 Task: Look for space in Affery, Ivory Coast from 1st August, 2023 to 5th August, 2023 for 3 adults, 1 child in price range Rs.13000 to Rs.20000. Place can be entire place with 2 bedrooms having 3 beds and 2 bathrooms. Property type can be flatguest house, hotel. Booking option can be shelf check-in. Required host language is English.
Action: Mouse moved to (432, 89)
Screenshot: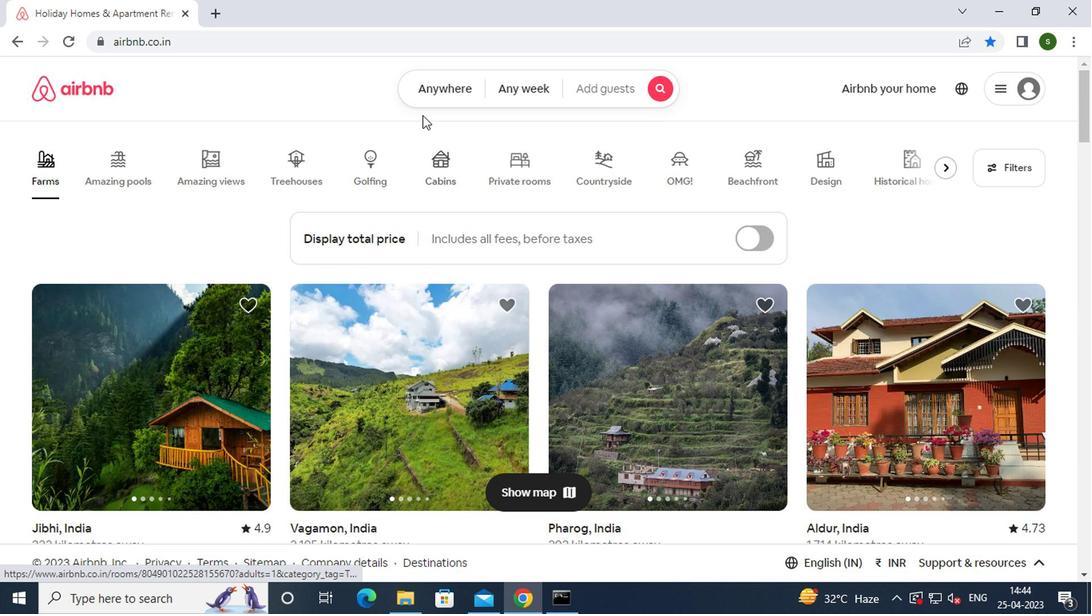 
Action: Mouse pressed left at (432, 89)
Screenshot: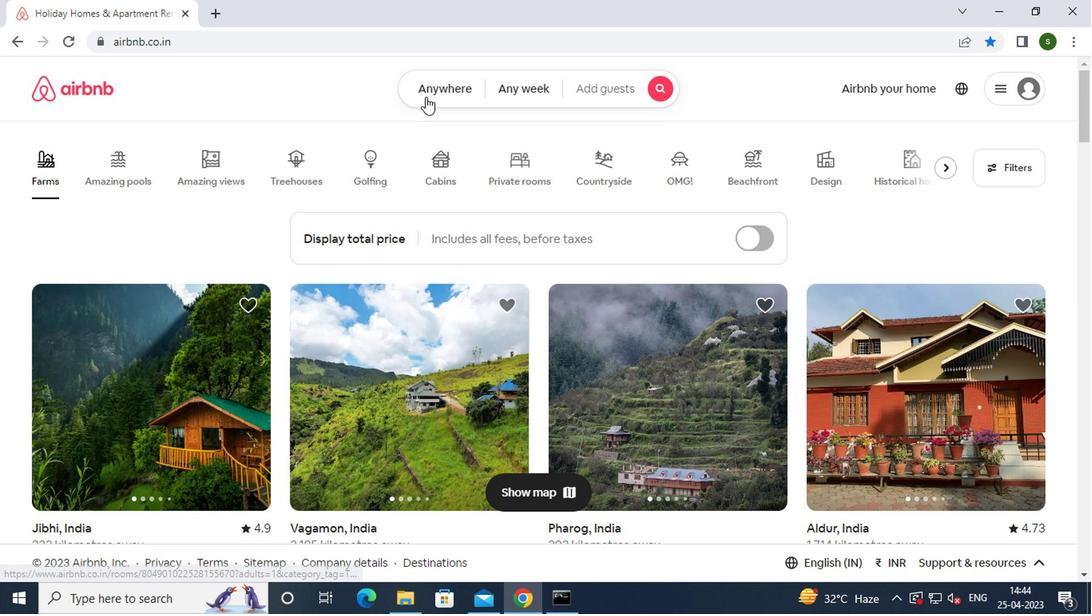 
Action: Mouse moved to (322, 156)
Screenshot: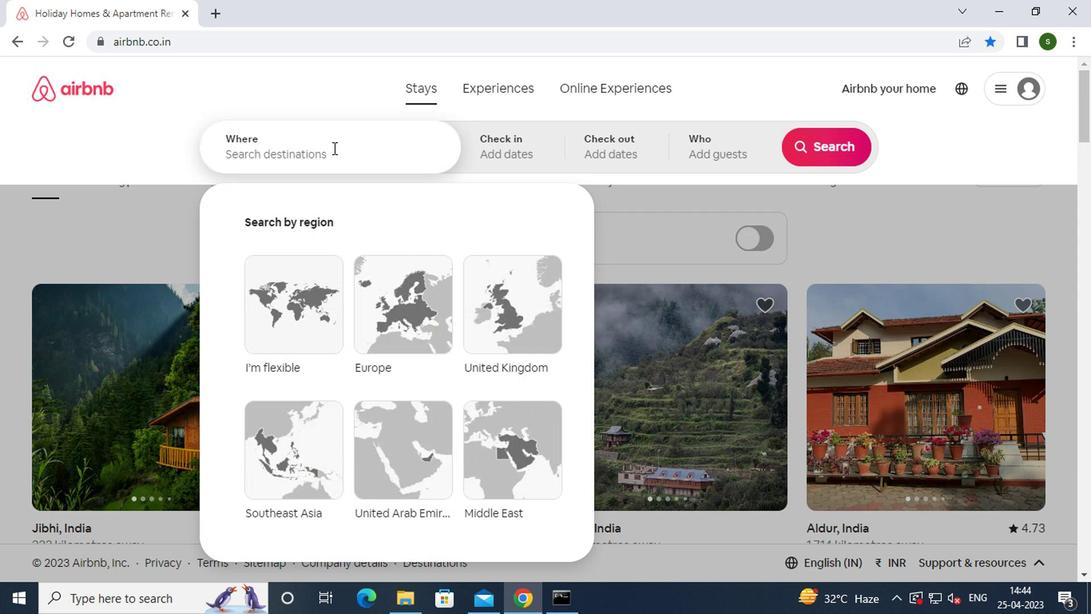 
Action: Mouse pressed left at (322, 156)
Screenshot: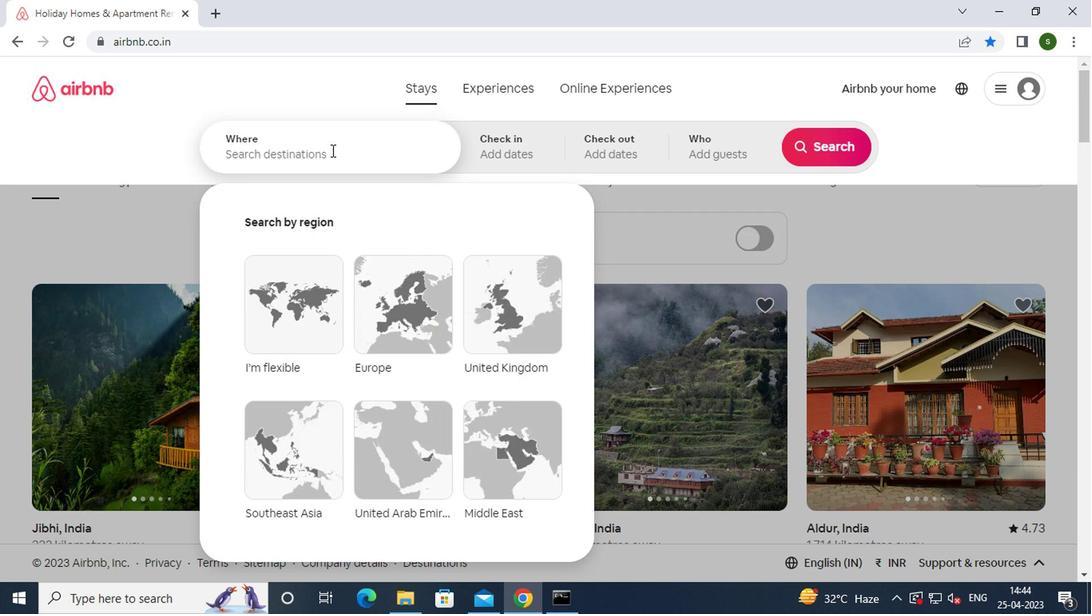
Action: Key pressed a<Key.caps_lock>ffery,<Key.space><Key.caps_lock>i<Key.caps_lock>vory
Screenshot: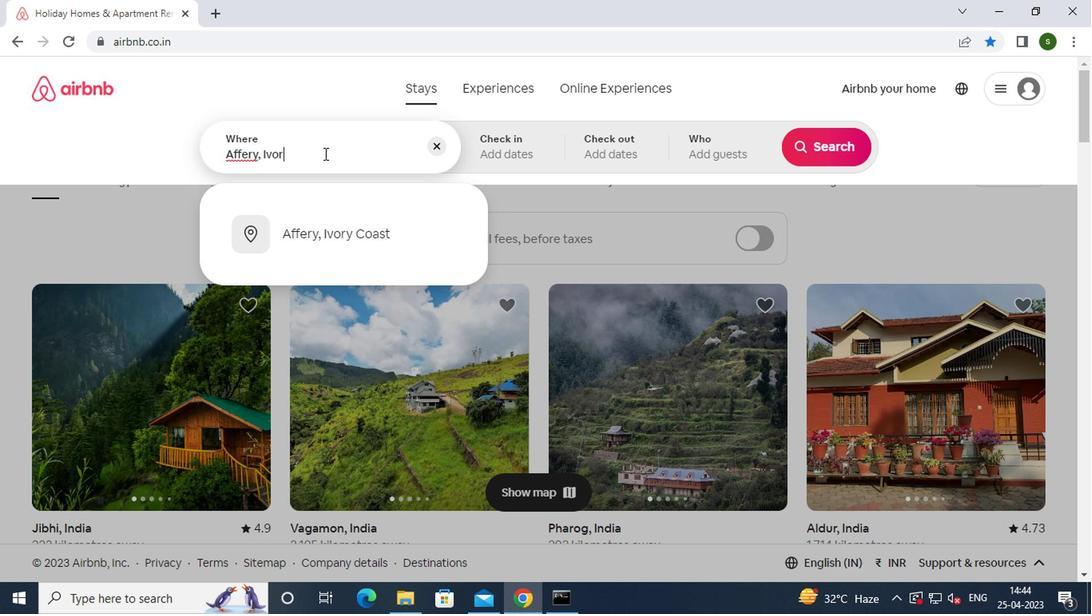 
Action: Mouse moved to (316, 224)
Screenshot: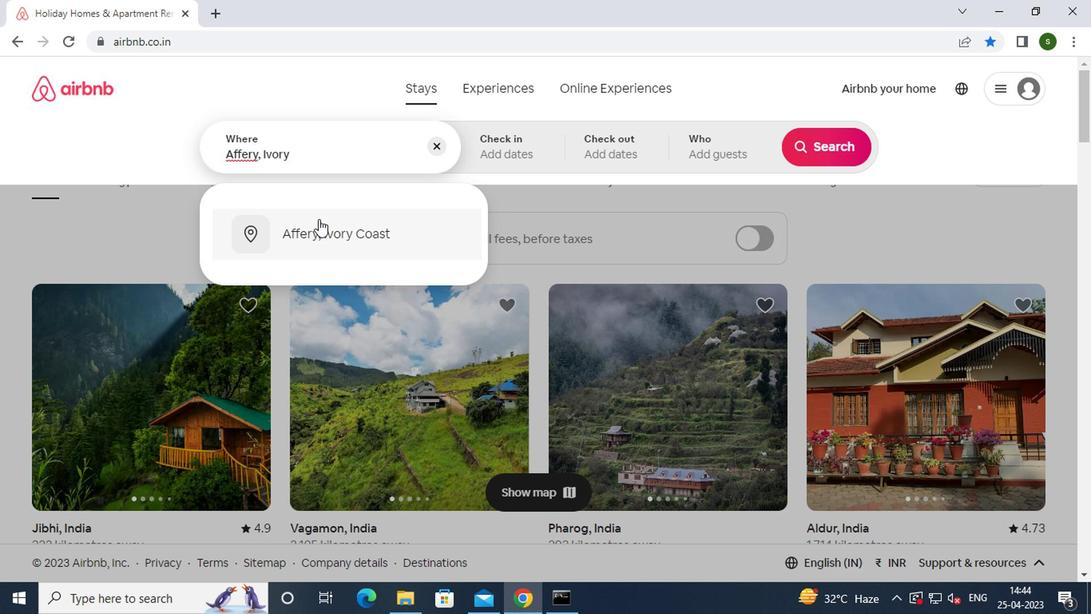 
Action: Mouse pressed left at (316, 224)
Screenshot: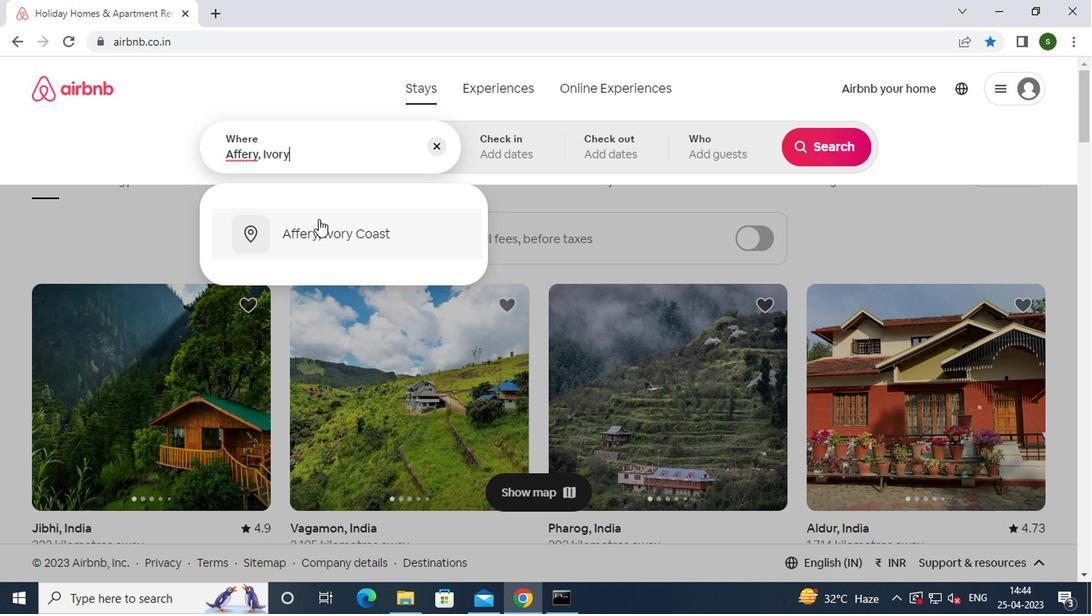
Action: Mouse moved to (808, 269)
Screenshot: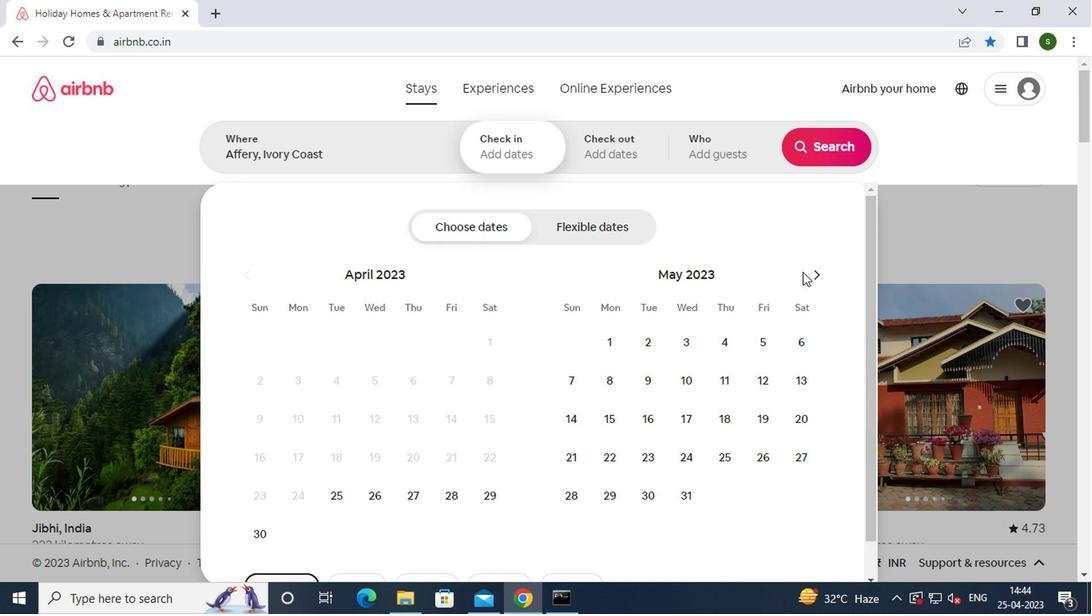 
Action: Mouse pressed left at (808, 269)
Screenshot: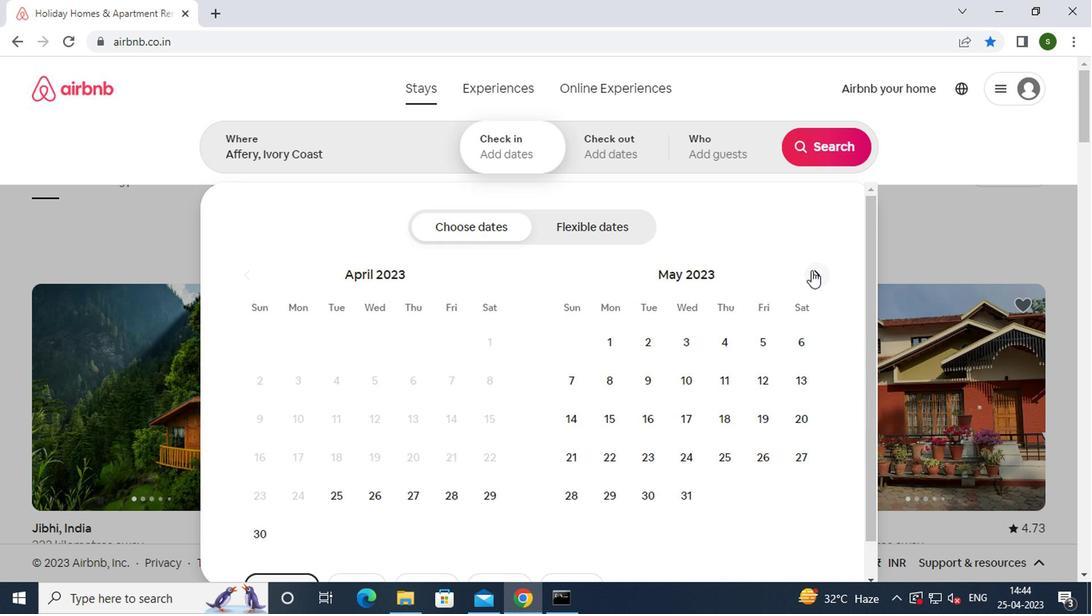 
Action: Mouse pressed left at (808, 269)
Screenshot: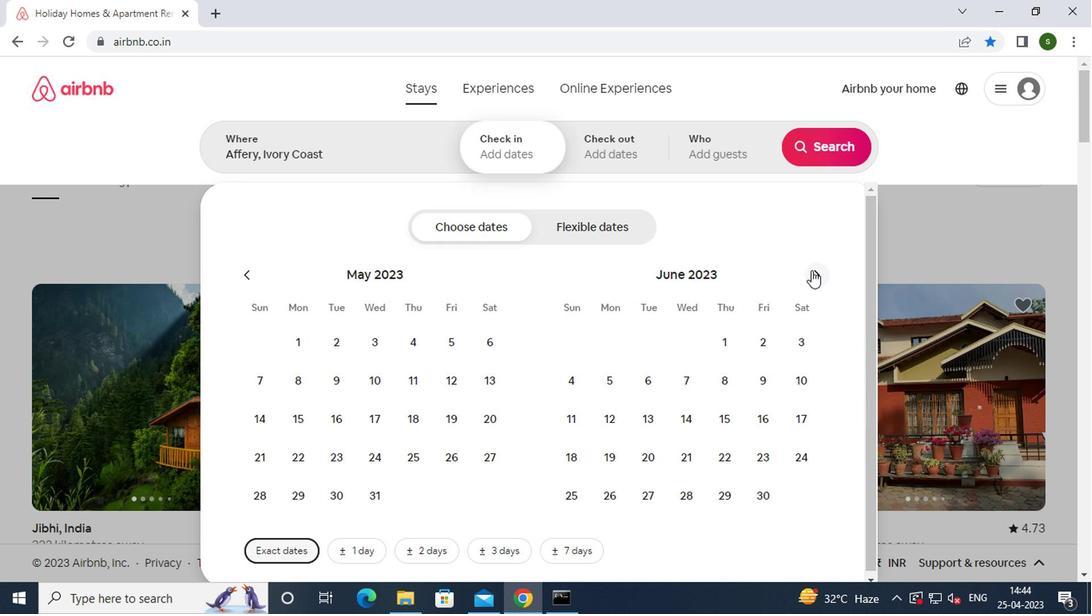 
Action: Mouse pressed left at (808, 269)
Screenshot: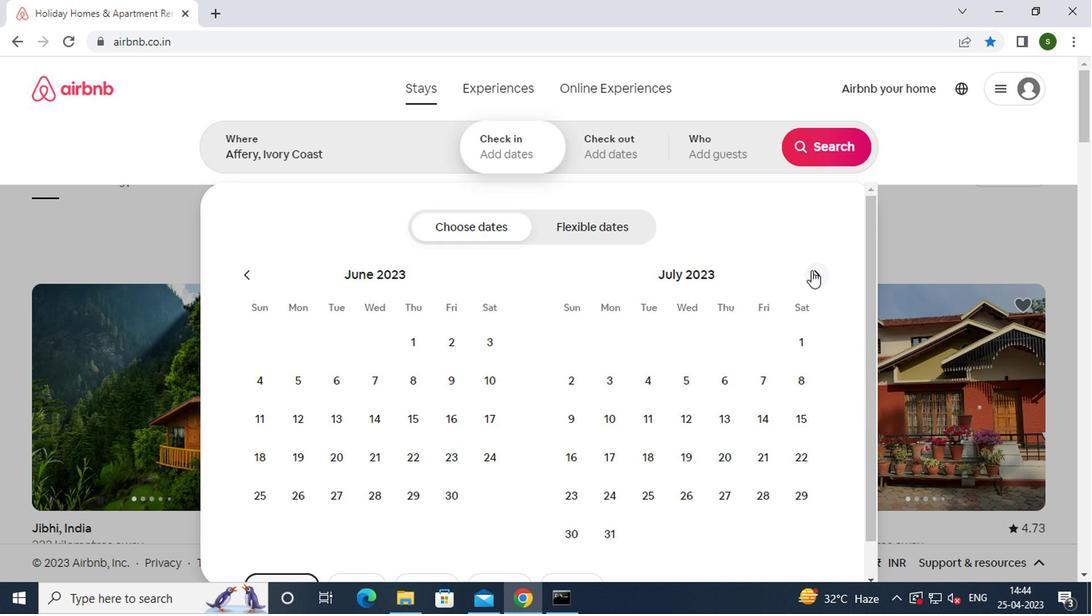 
Action: Mouse moved to (654, 334)
Screenshot: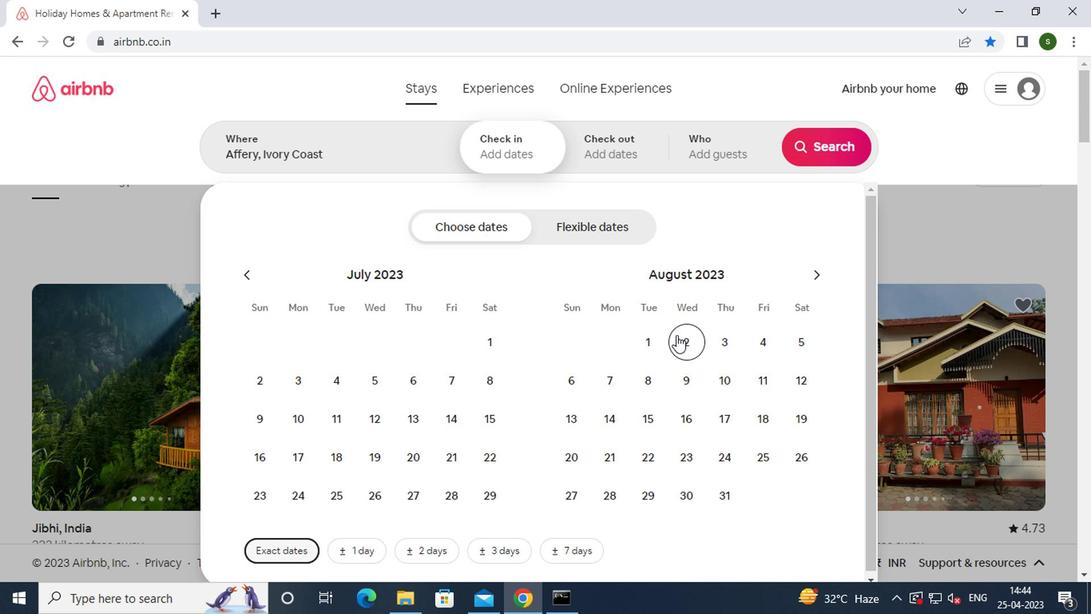
Action: Mouse pressed left at (654, 334)
Screenshot: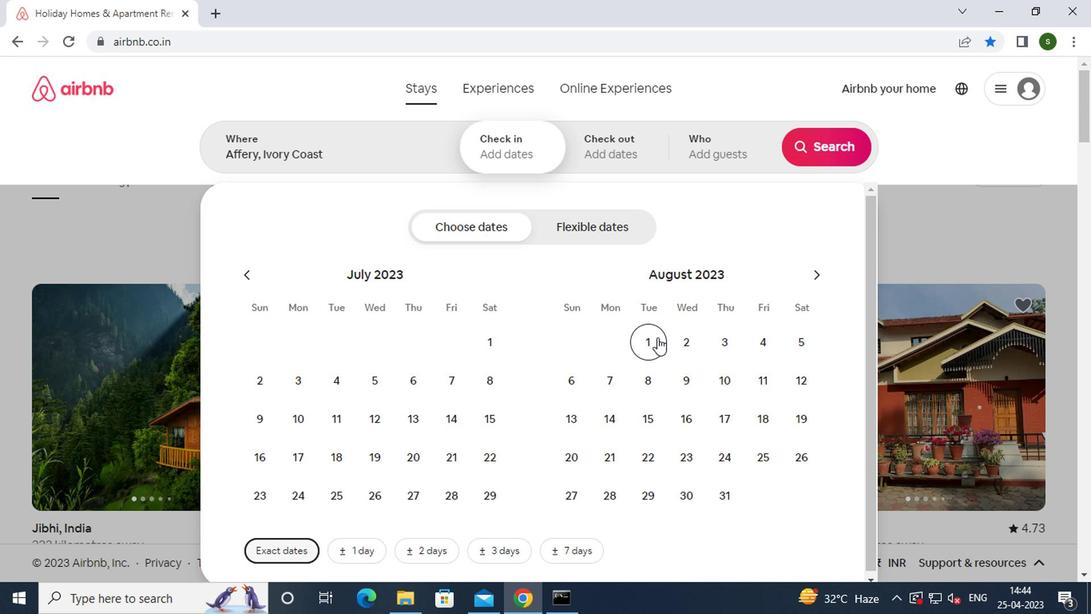 
Action: Mouse moved to (793, 337)
Screenshot: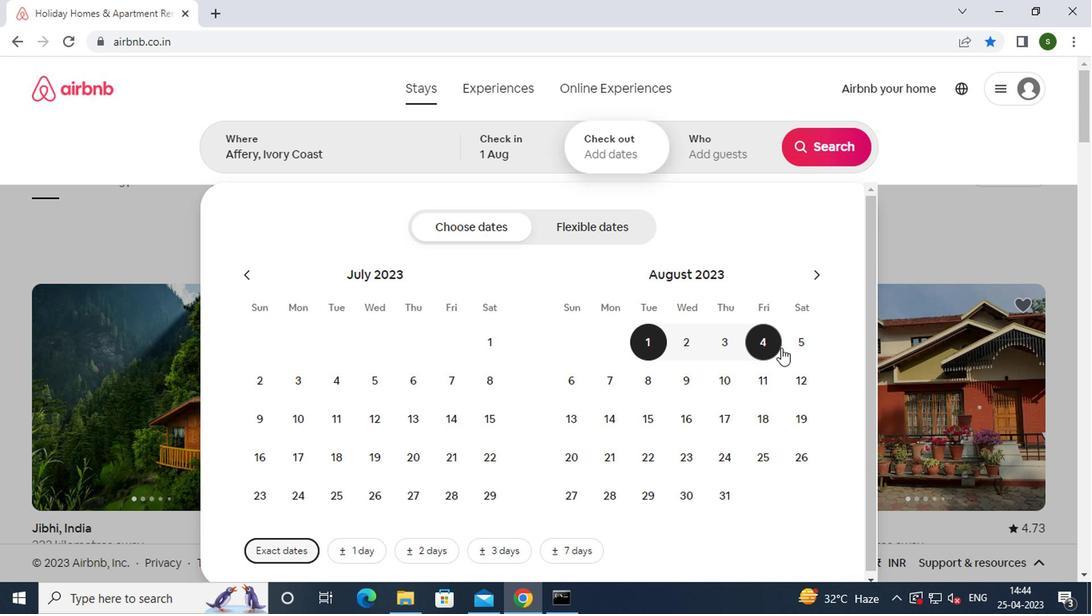 
Action: Mouse pressed left at (793, 337)
Screenshot: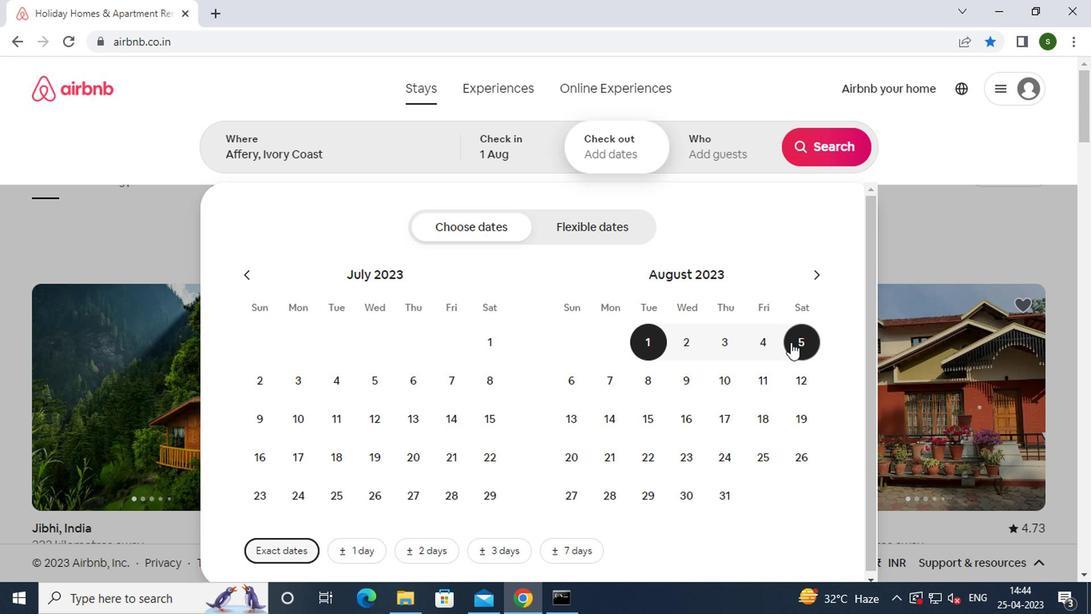 
Action: Mouse moved to (723, 157)
Screenshot: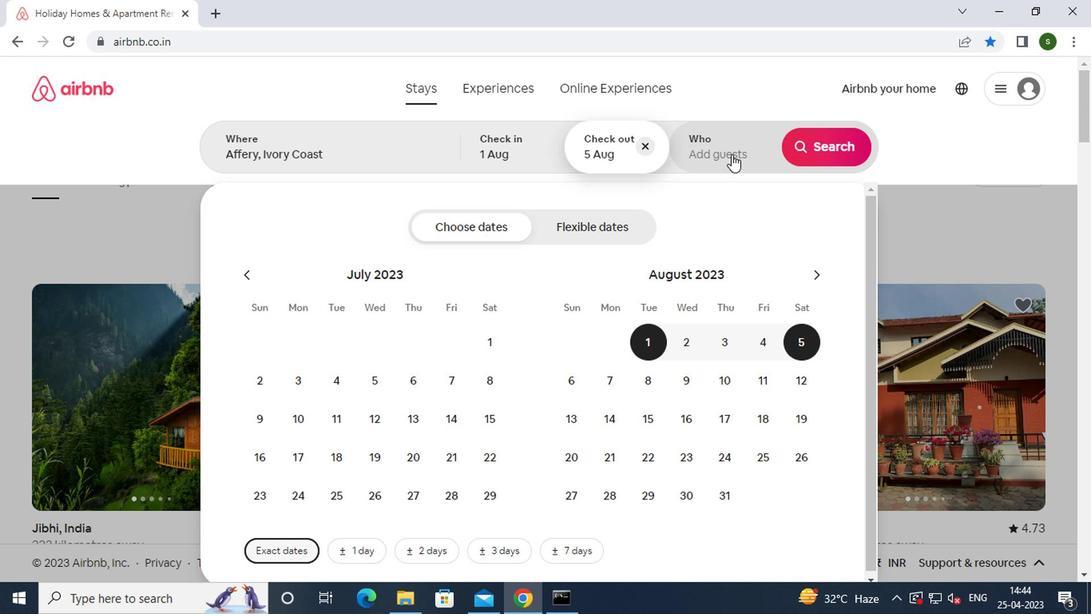 
Action: Mouse pressed left at (723, 157)
Screenshot: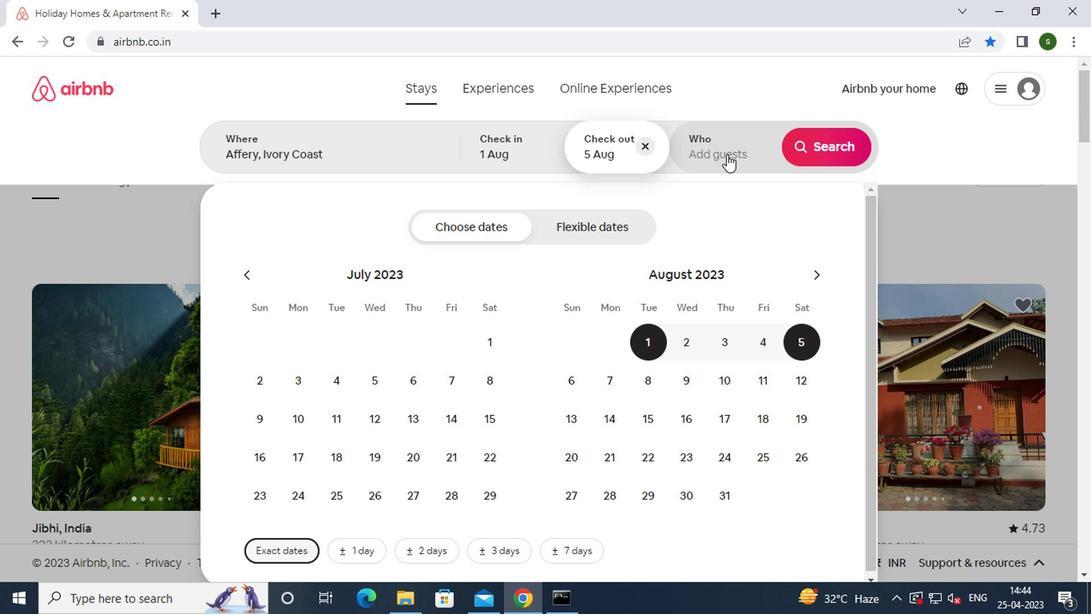 
Action: Mouse moved to (834, 231)
Screenshot: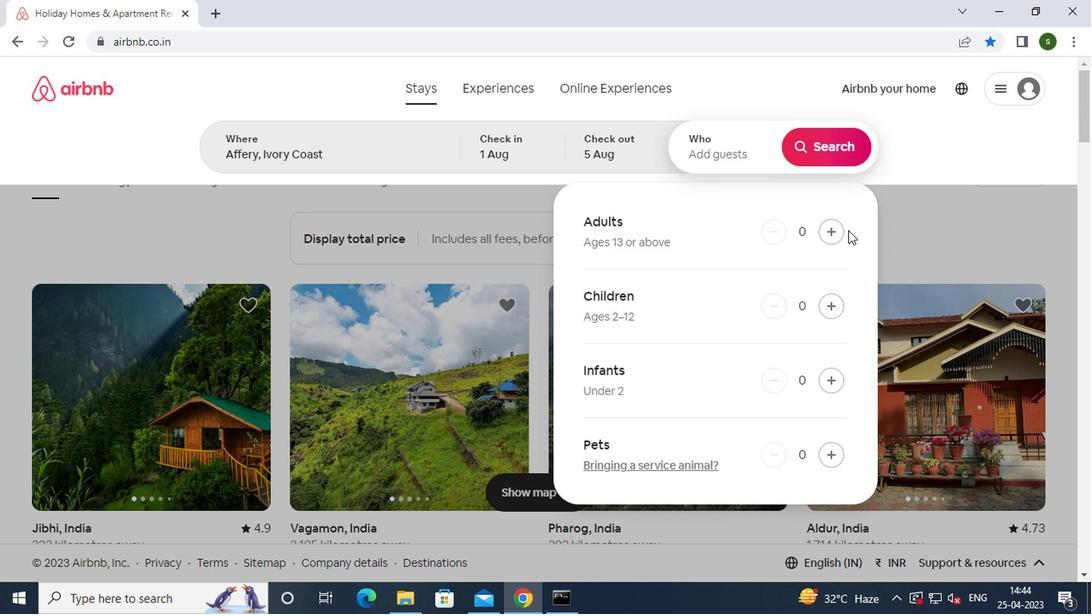 
Action: Mouse pressed left at (834, 231)
Screenshot: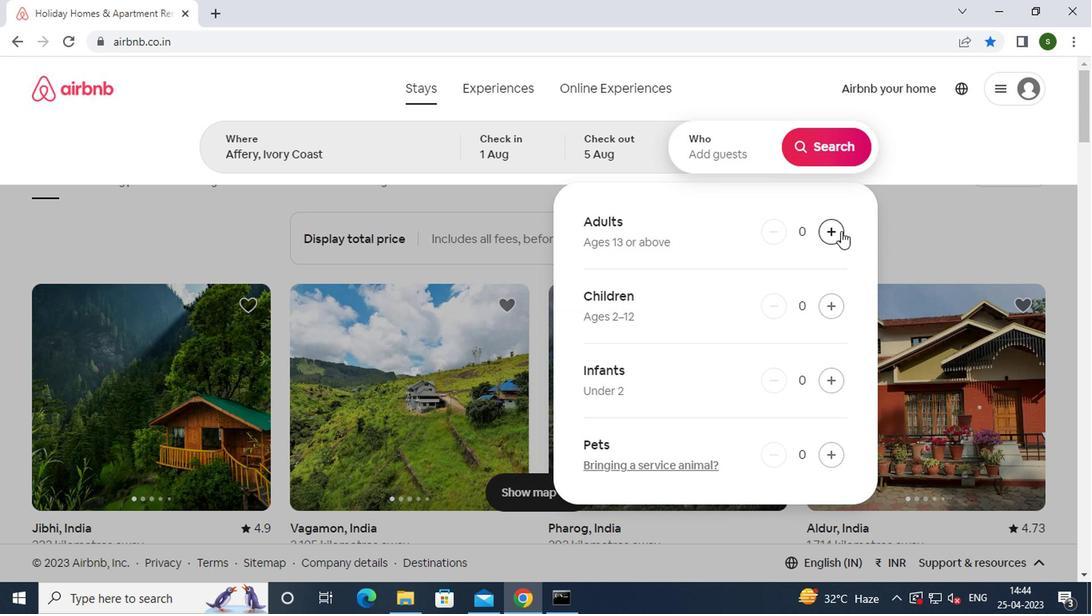 
Action: Mouse pressed left at (834, 231)
Screenshot: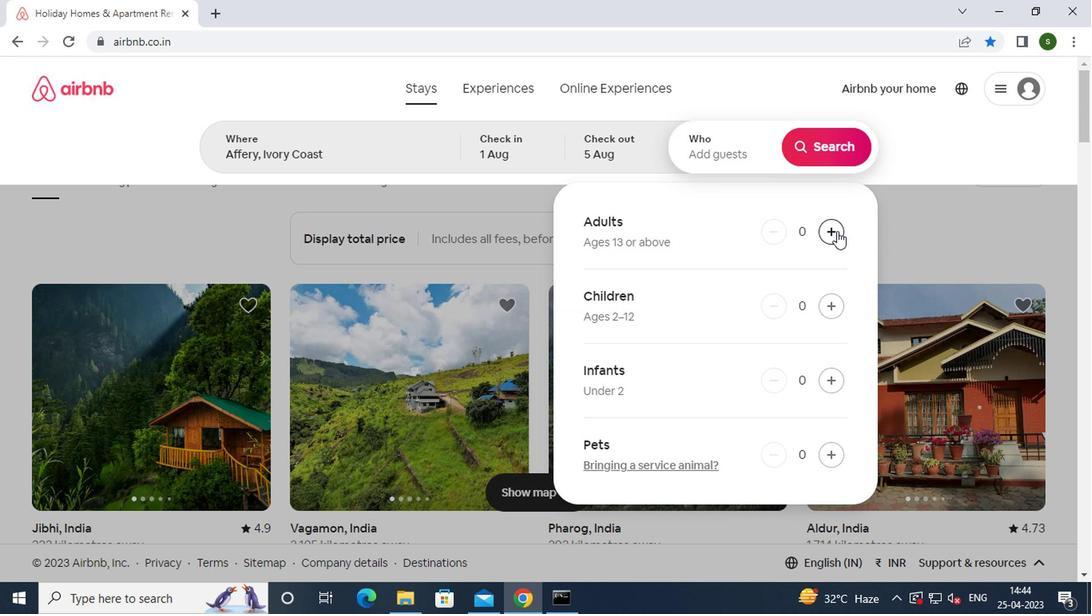 
Action: Mouse pressed left at (834, 231)
Screenshot: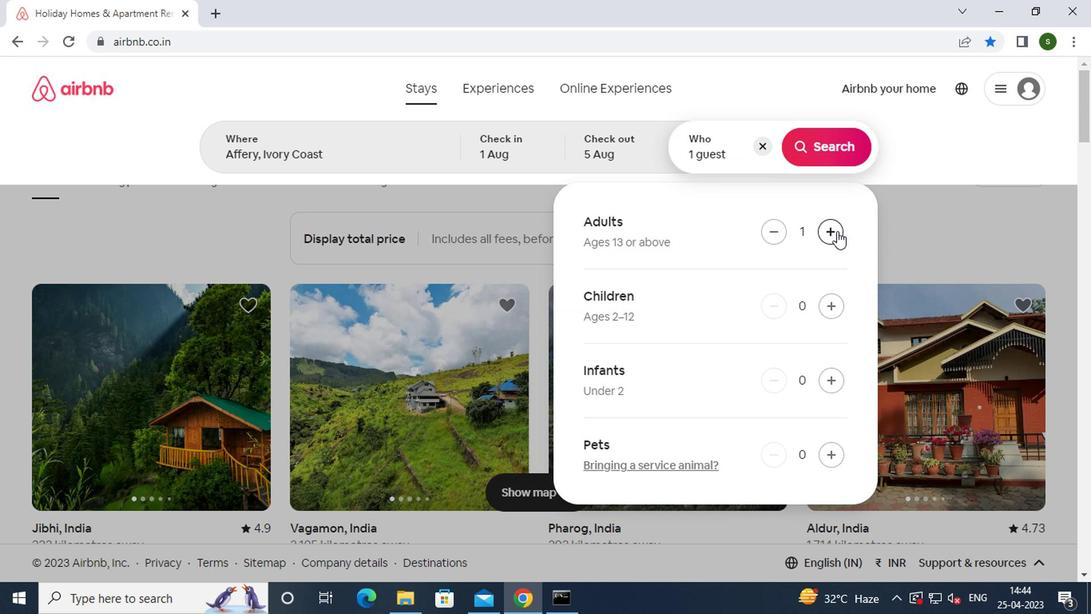 
Action: Mouse moved to (834, 307)
Screenshot: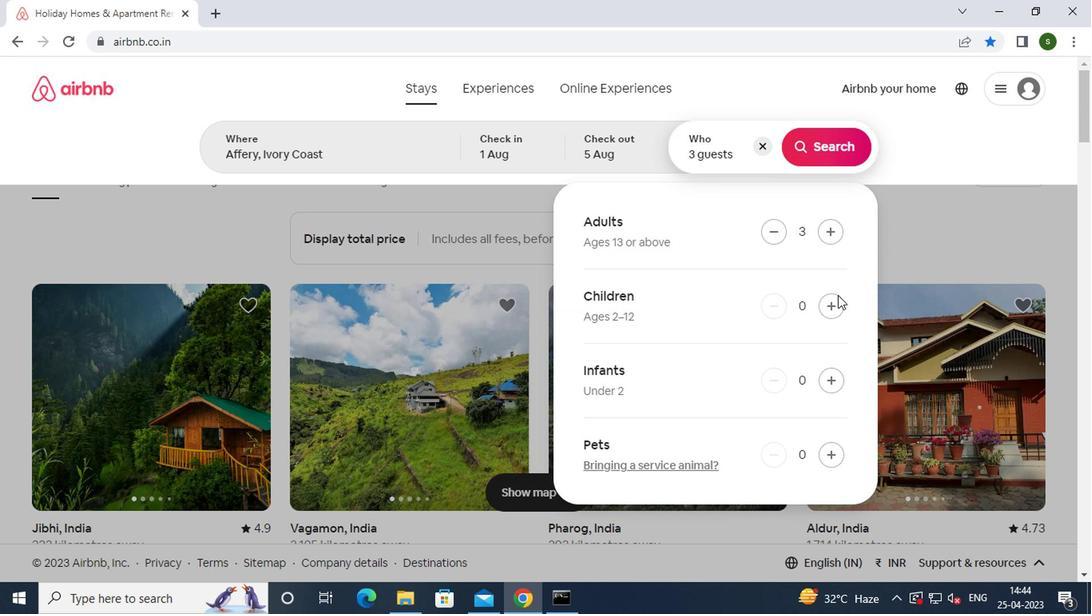 
Action: Mouse pressed left at (834, 307)
Screenshot: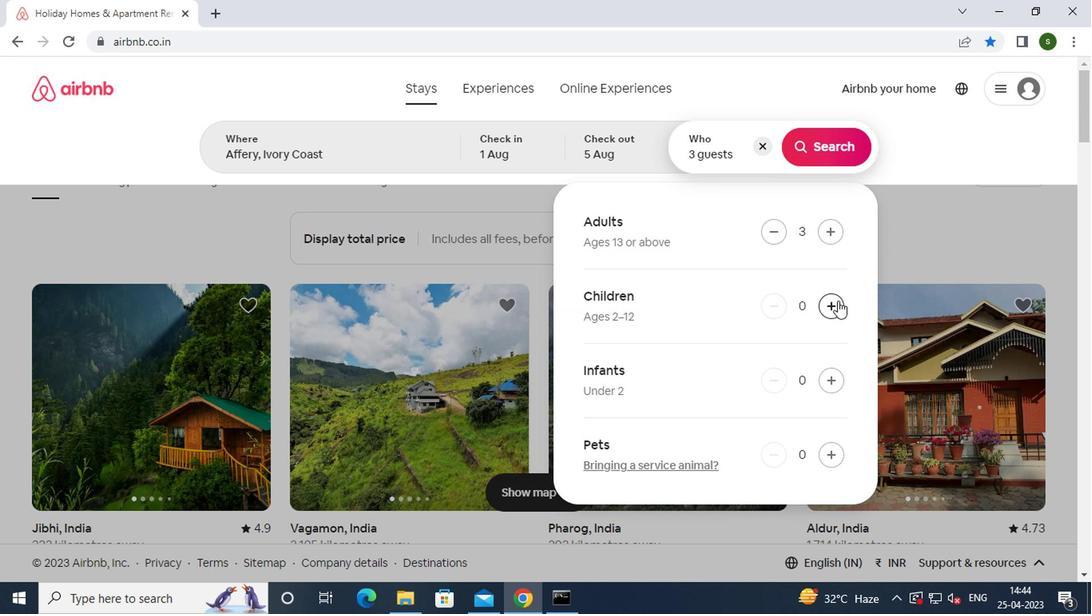 
Action: Mouse moved to (821, 155)
Screenshot: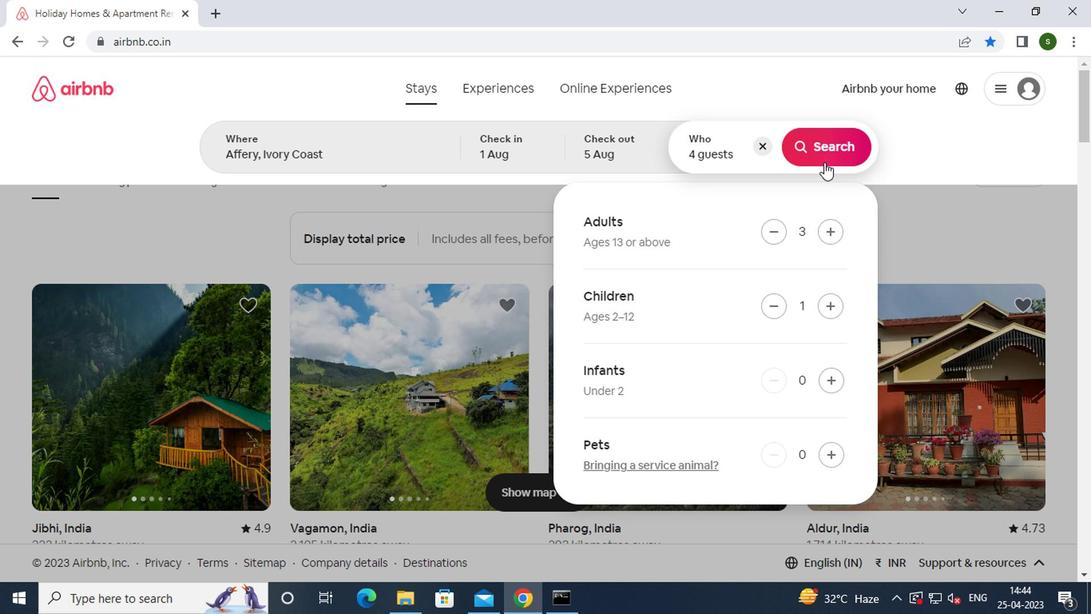 
Action: Mouse pressed left at (821, 155)
Screenshot: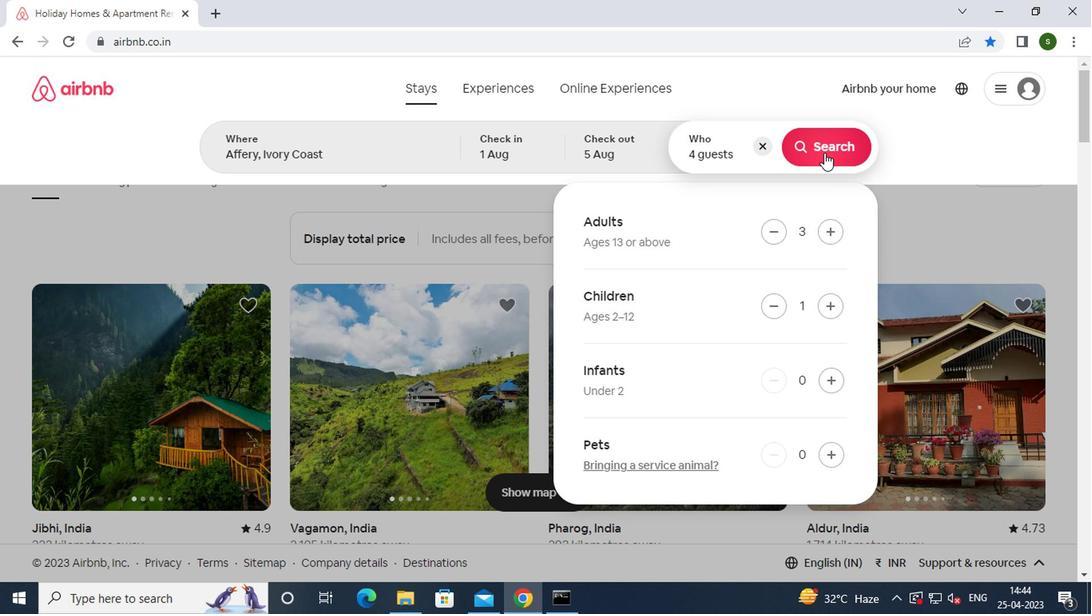 
Action: Mouse moved to (1001, 162)
Screenshot: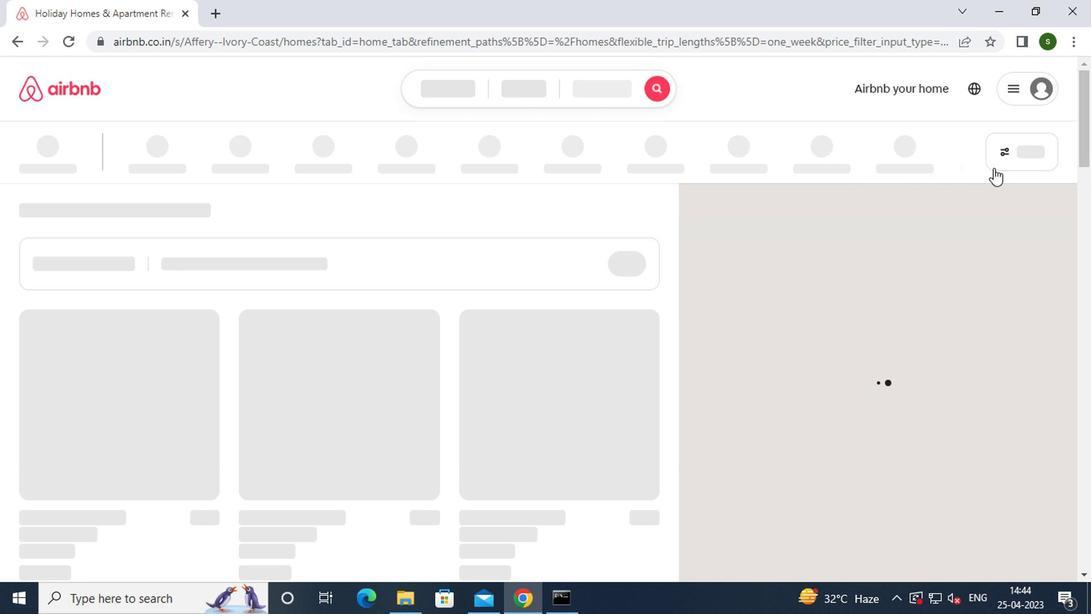 
Action: Mouse pressed left at (1001, 162)
Screenshot: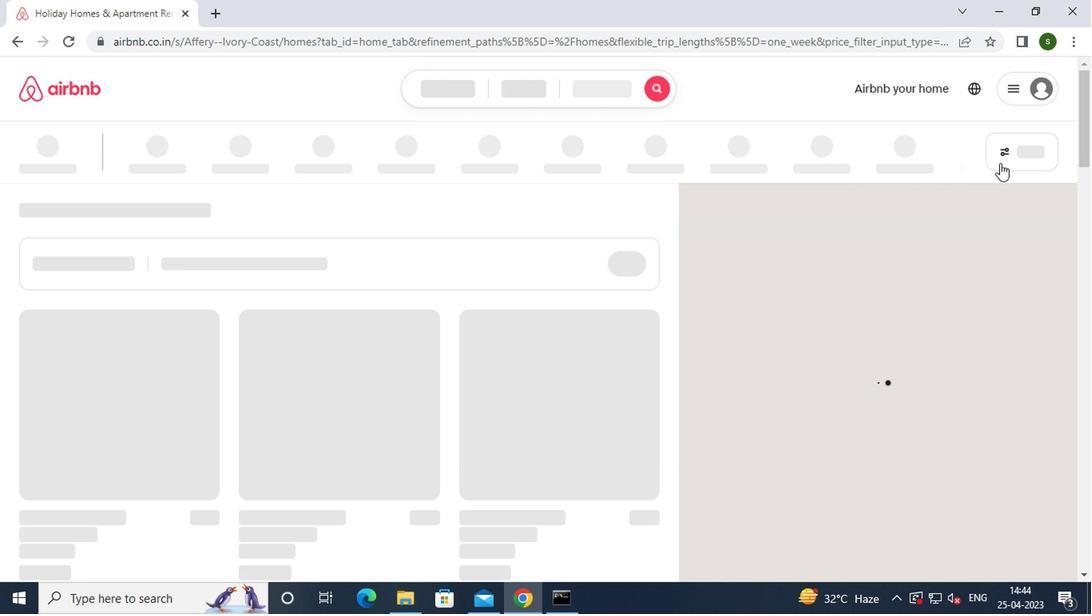 
Action: Mouse moved to (394, 305)
Screenshot: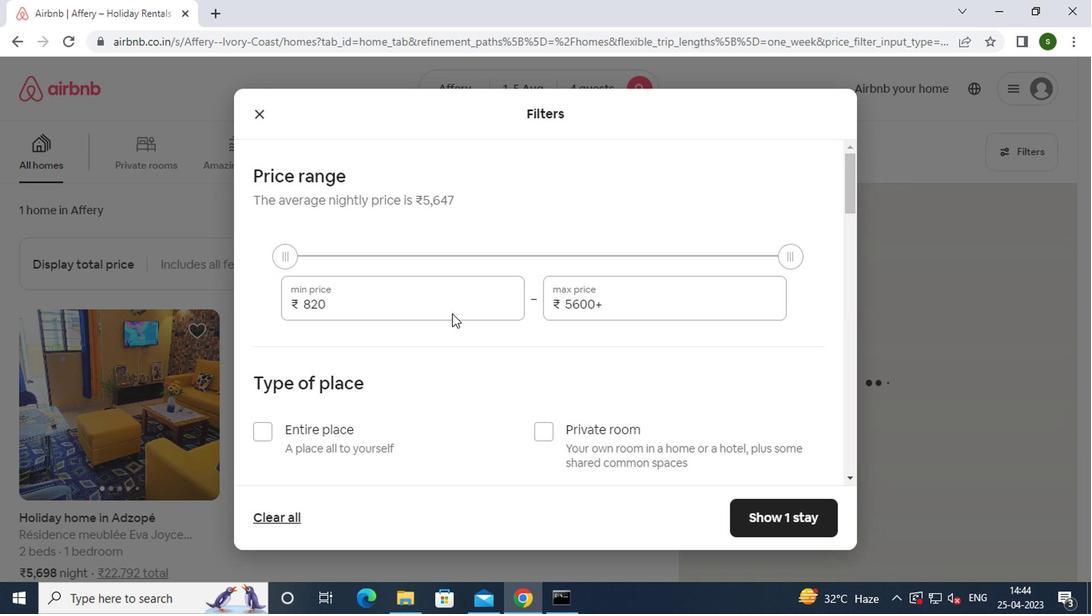 
Action: Mouse pressed left at (394, 305)
Screenshot: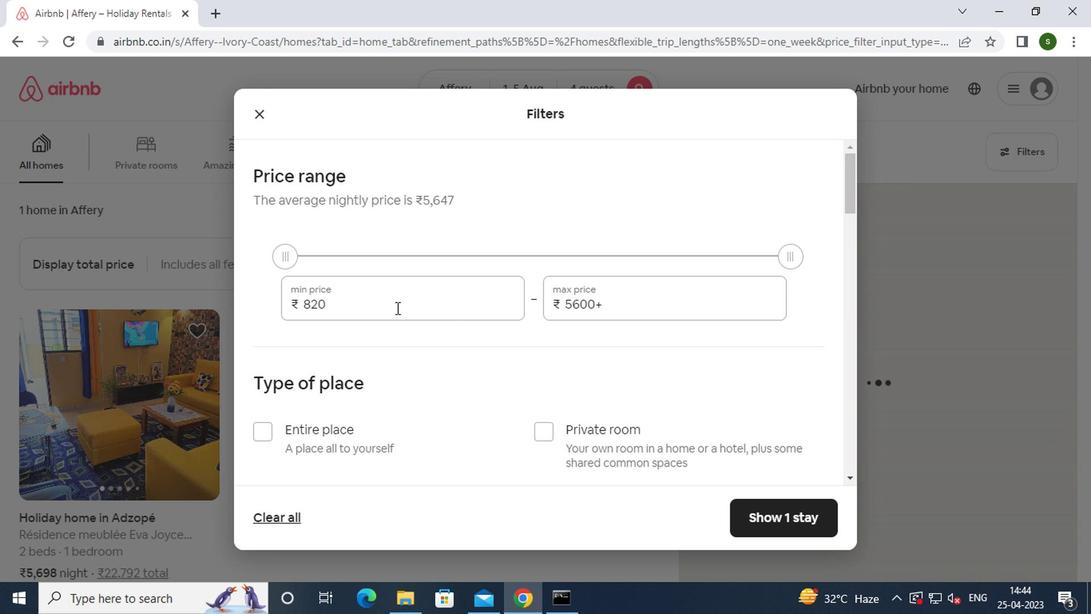 
Action: Key pressed <Key.backspace><Key.backspace><Key.backspace><Key.backspace><Key.backspace><Key.backspace><Key.backspace>13000
Screenshot: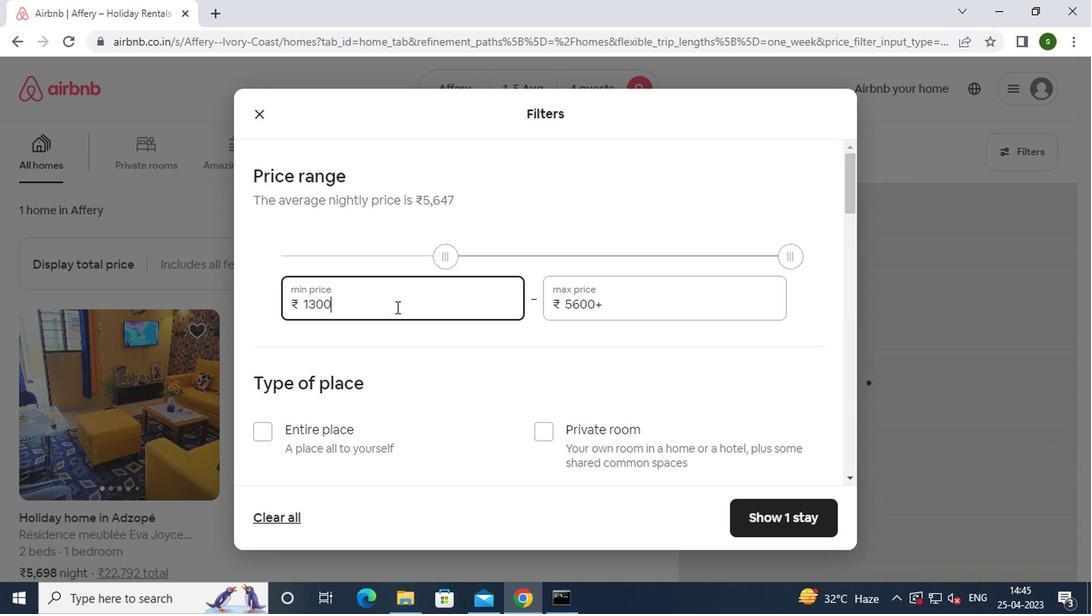 
Action: Mouse moved to (606, 299)
Screenshot: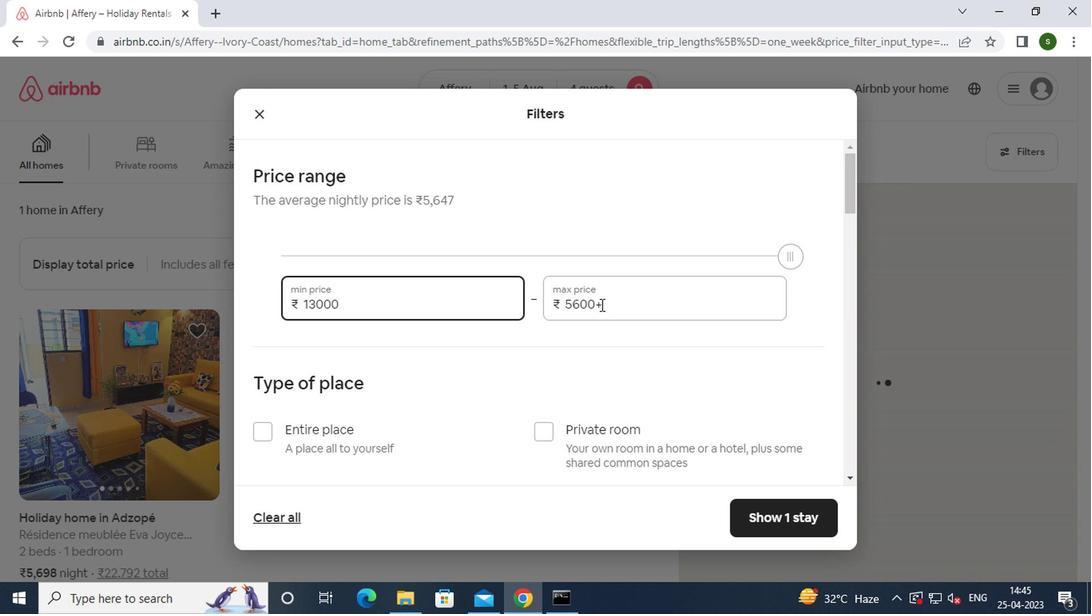 
Action: Mouse pressed left at (606, 299)
Screenshot: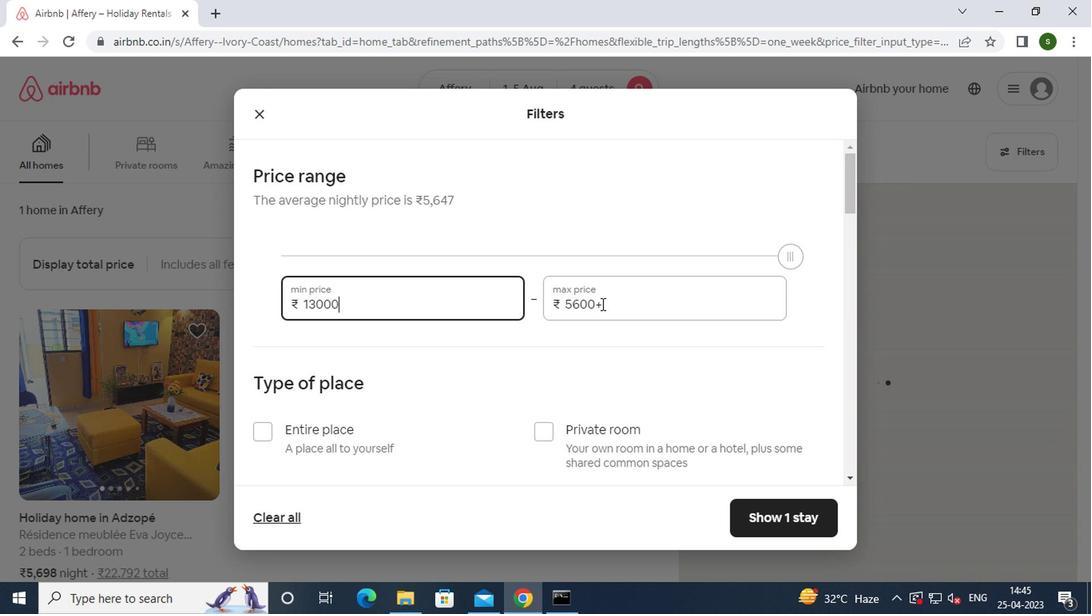 
Action: Key pressed <Key.backspace><Key.backspace><Key.backspace><Key.backspace><Key.backspace><Key.backspace><Key.backspace>20000
Screenshot: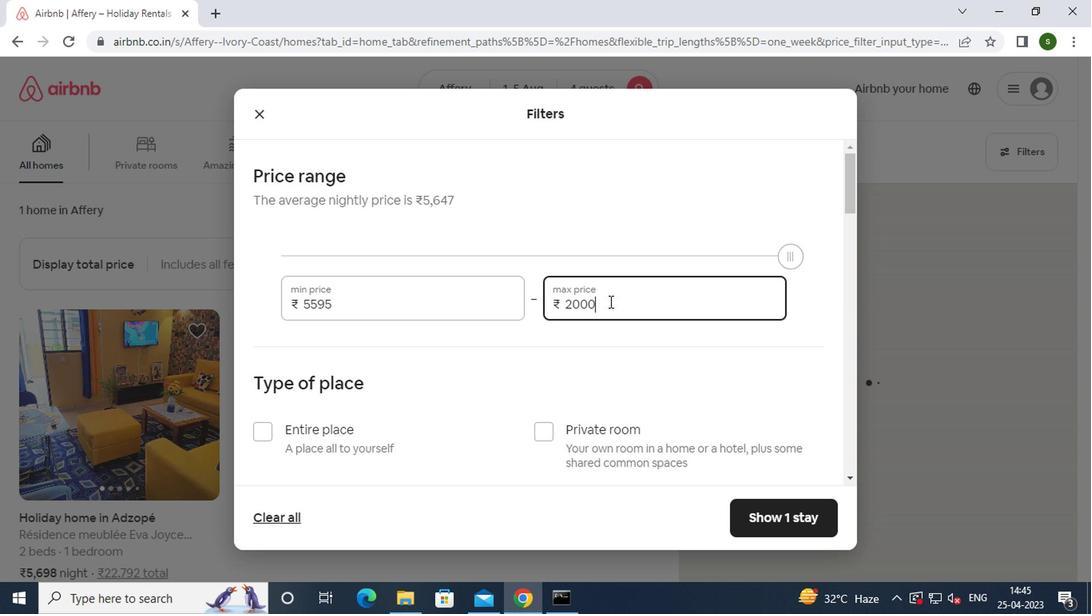 
Action: Mouse moved to (515, 346)
Screenshot: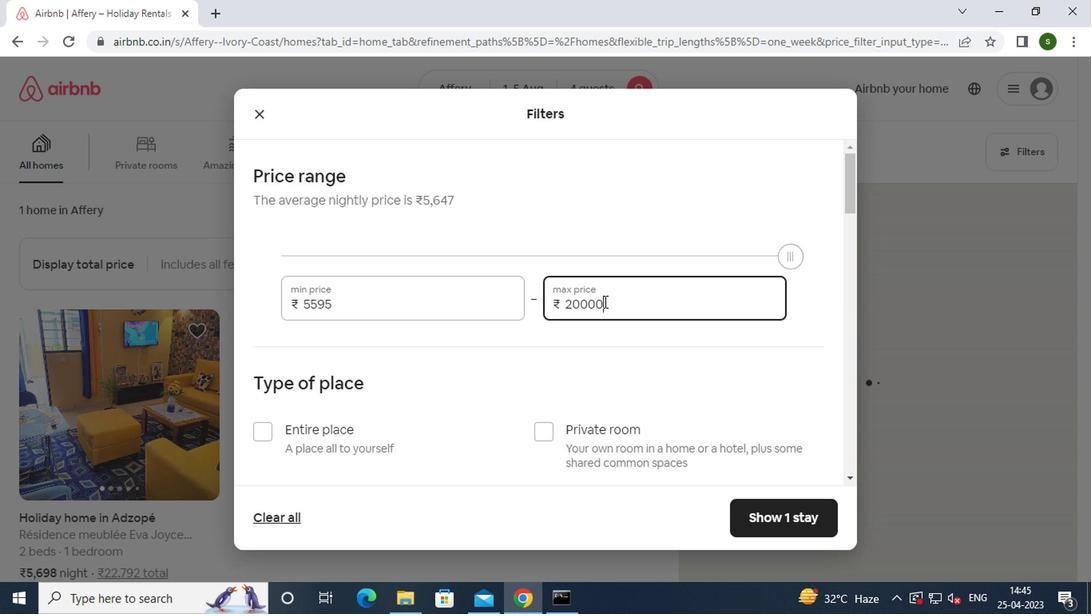 
Action: Mouse scrolled (515, 345) with delta (0, 0)
Screenshot: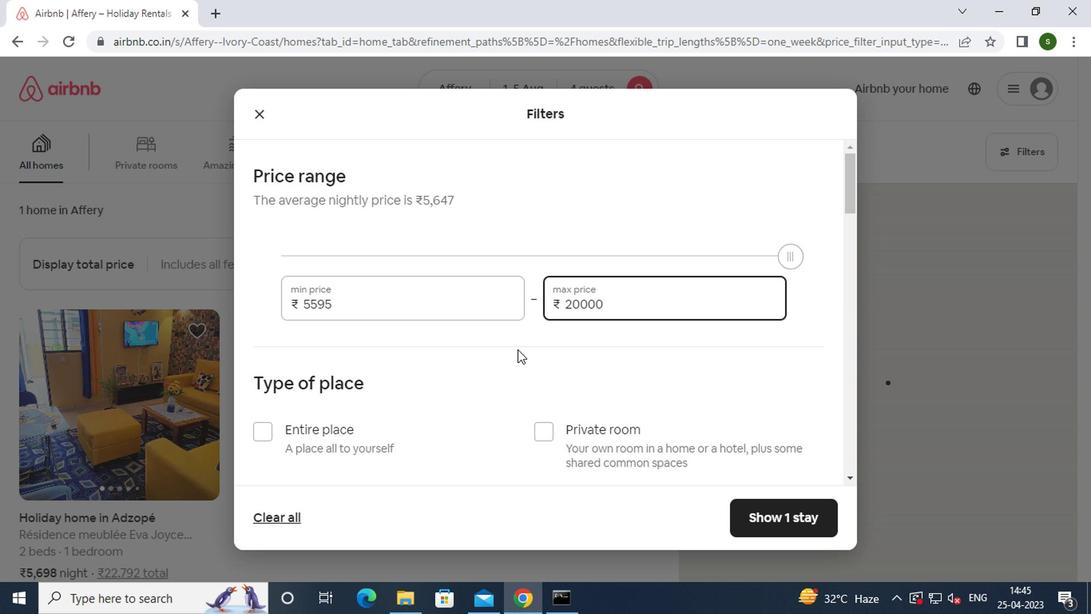 
Action: Mouse moved to (355, 356)
Screenshot: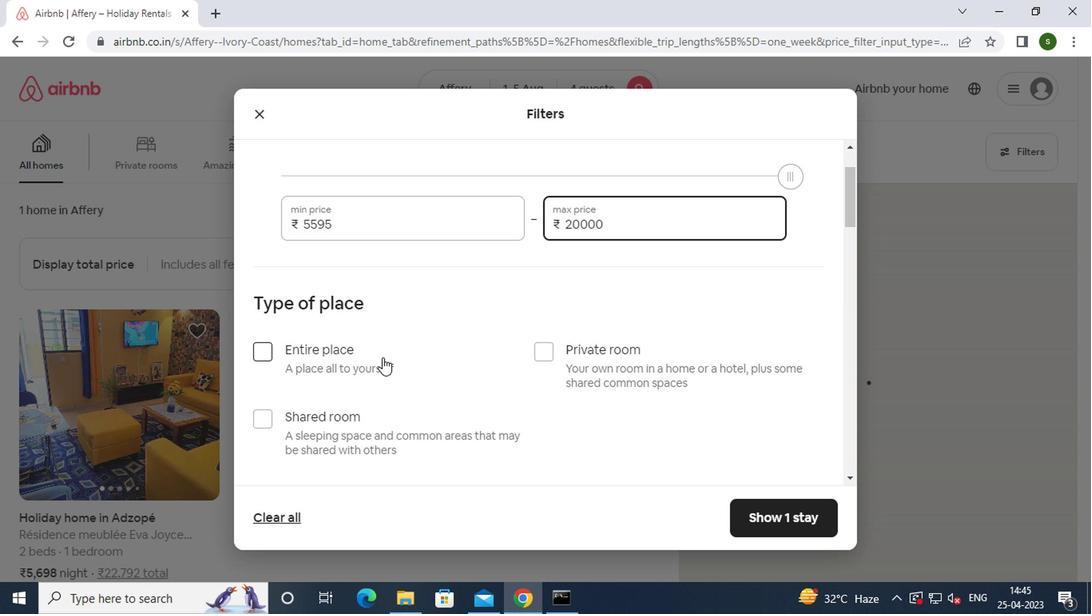 
Action: Mouse pressed left at (355, 356)
Screenshot: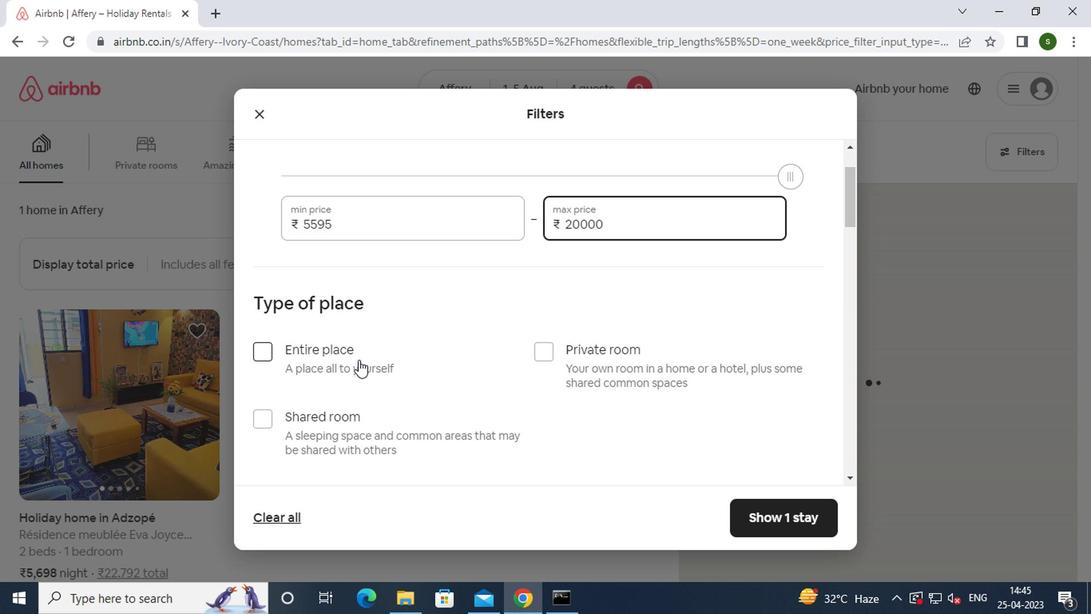 
Action: Mouse moved to (417, 342)
Screenshot: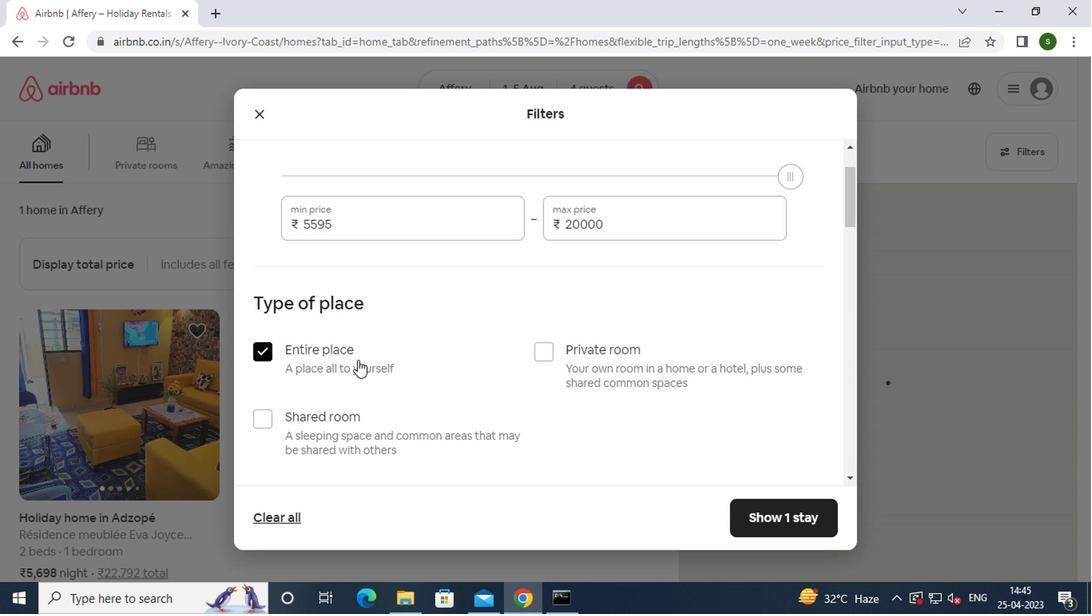 
Action: Mouse scrolled (417, 341) with delta (0, 0)
Screenshot: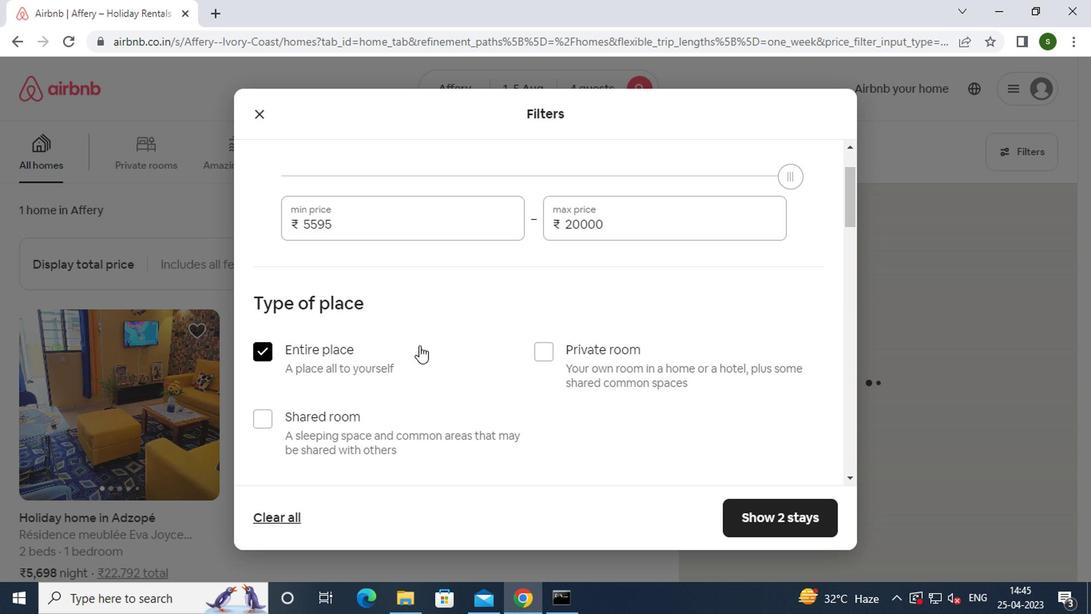 
Action: Mouse scrolled (417, 341) with delta (0, 0)
Screenshot: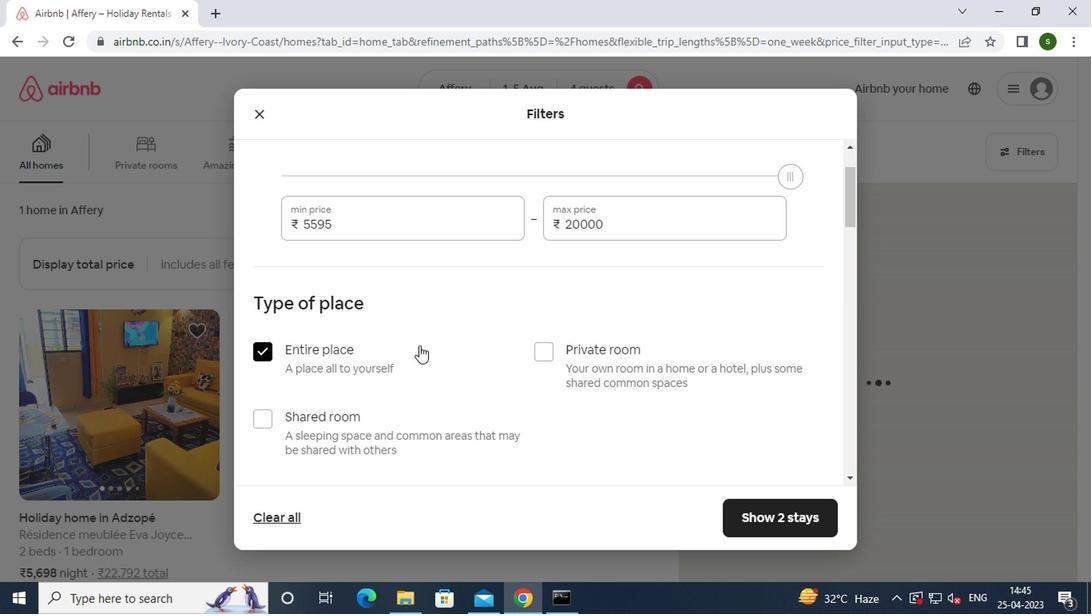 
Action: Mouse scrolled (417, 341) with delta (0, 0)
Screenshot: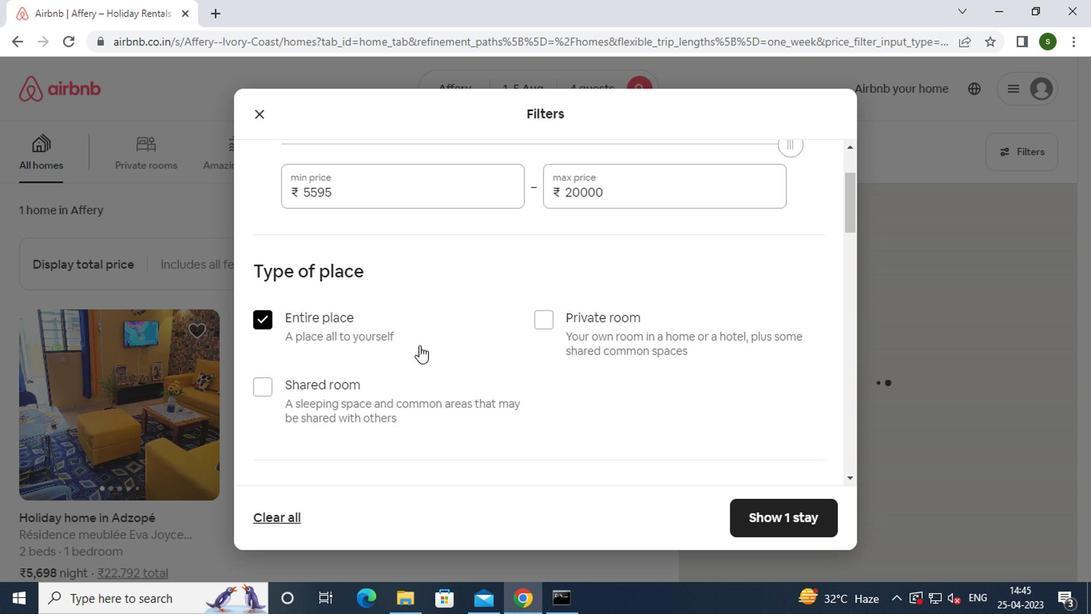 
Action: Mouse moved to (409, 372)
Screenshot: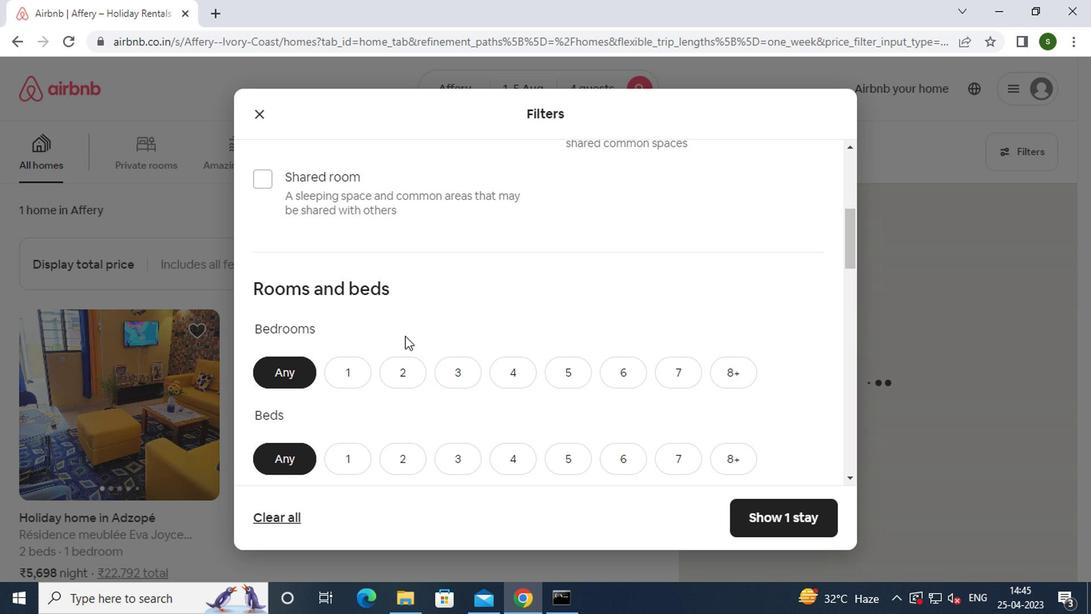 
Action: Mouse pressed left at (409, 372)
Screenshot: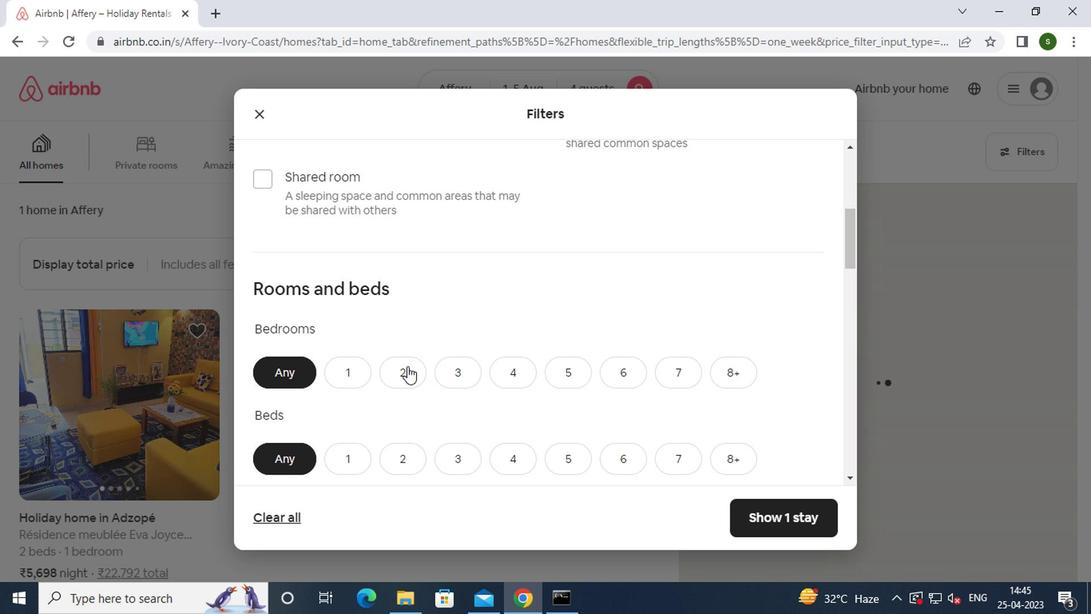 
Action: Mouse moved to (453, 459)
Screenshot: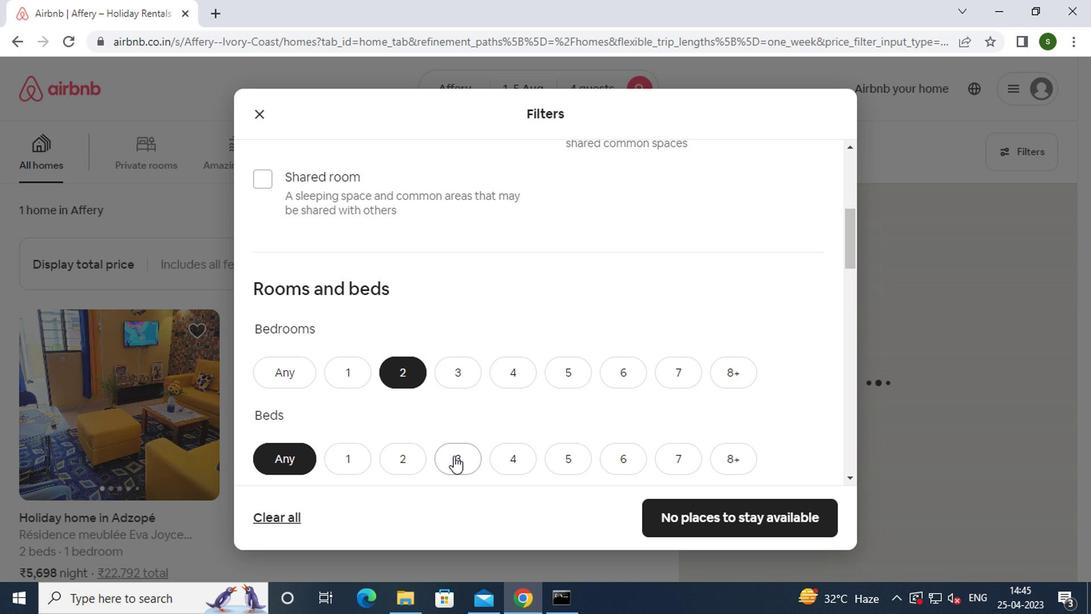 
Action: Mouse pressed left at (453, 459)
Screenshot: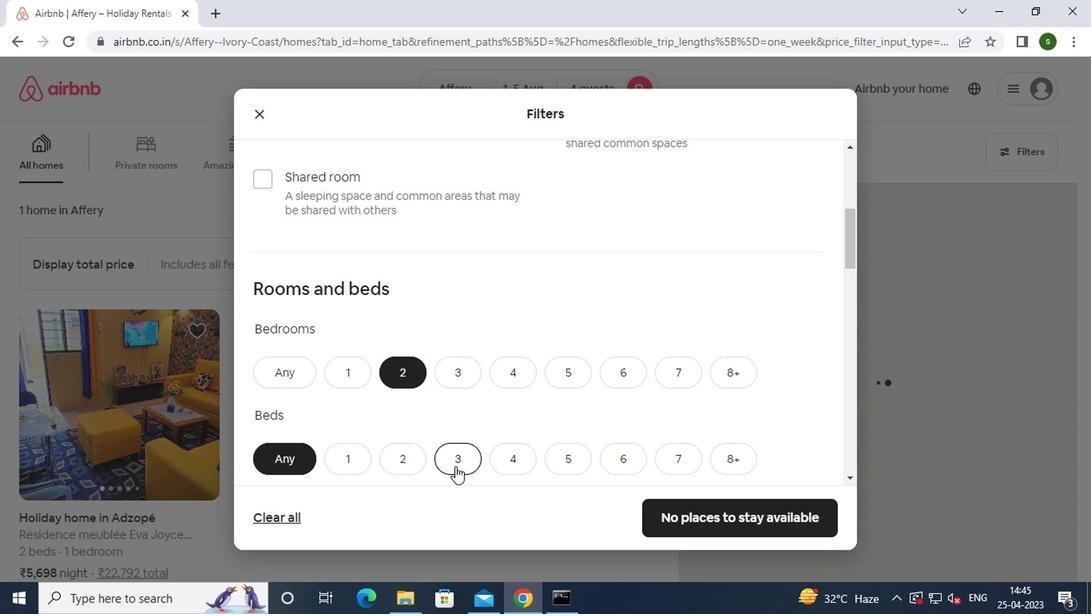 
Action: Mouse moved to (440, 399)
Screenshot: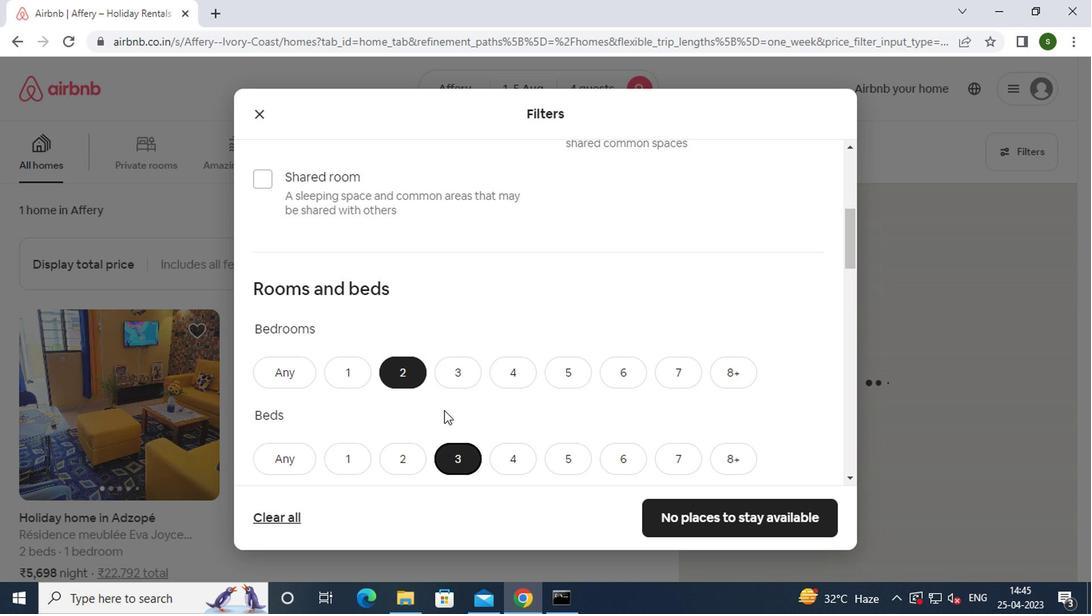 
Action: Mouse scrolled (440, 399) with delta (0, 0)
Screenshot: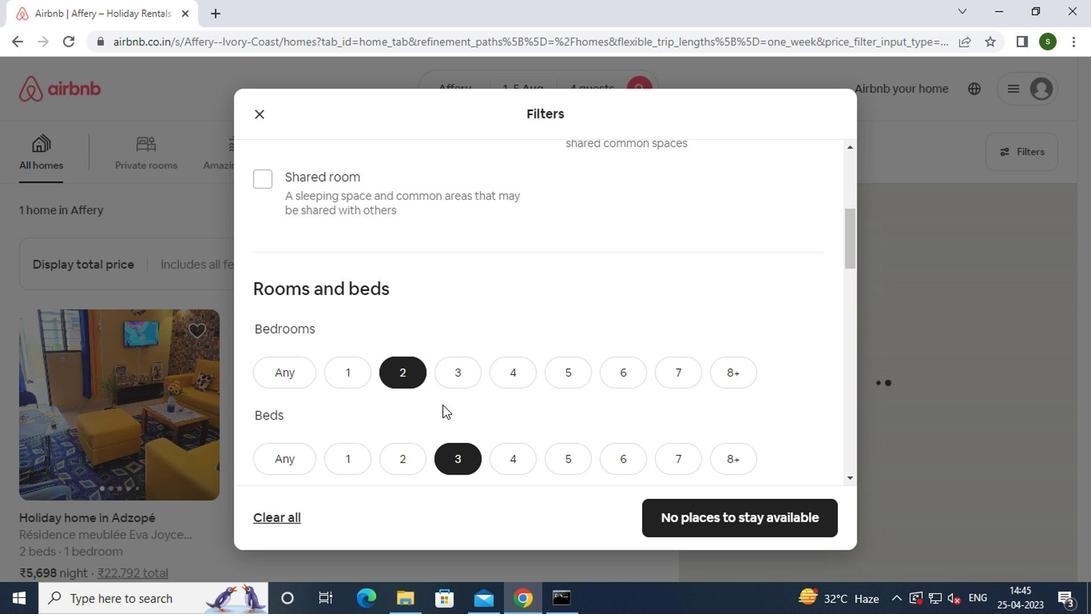 
Action: Mouse scrolled (440, 399) with delta (0, 0)
Screenshot: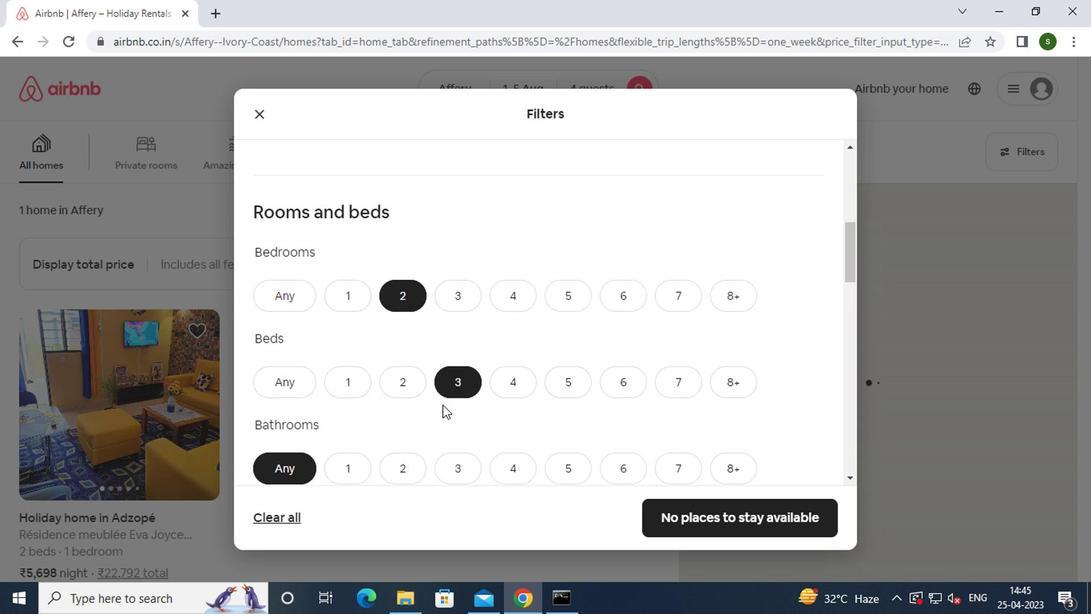 
Action: Mouse scrolled (440, 399) with delta (0, 0)
Screenshot: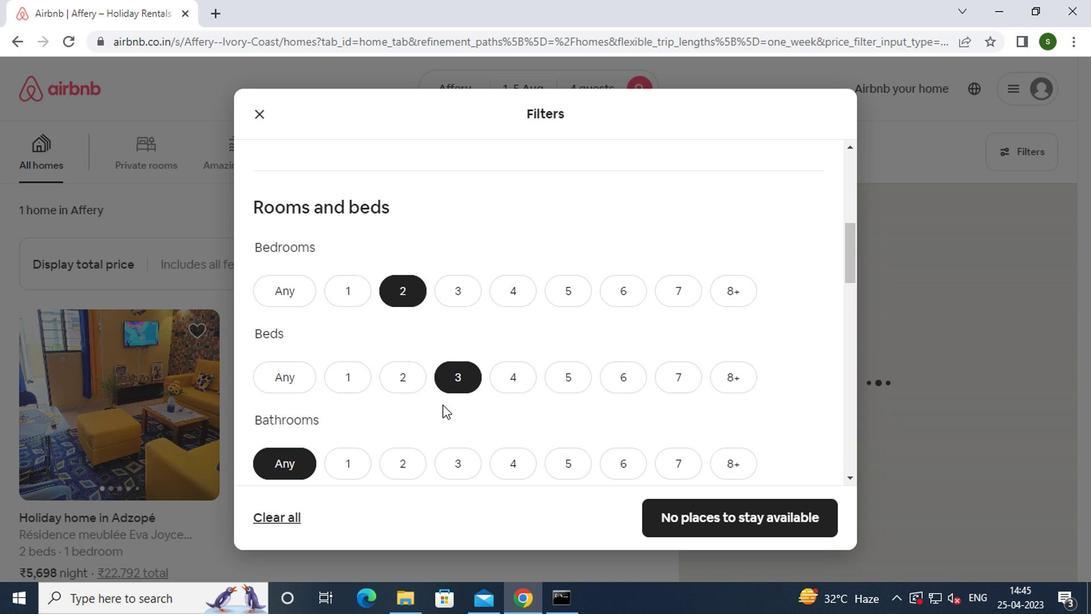 
Action: Mouse moved to (398, 294)
Screenshot: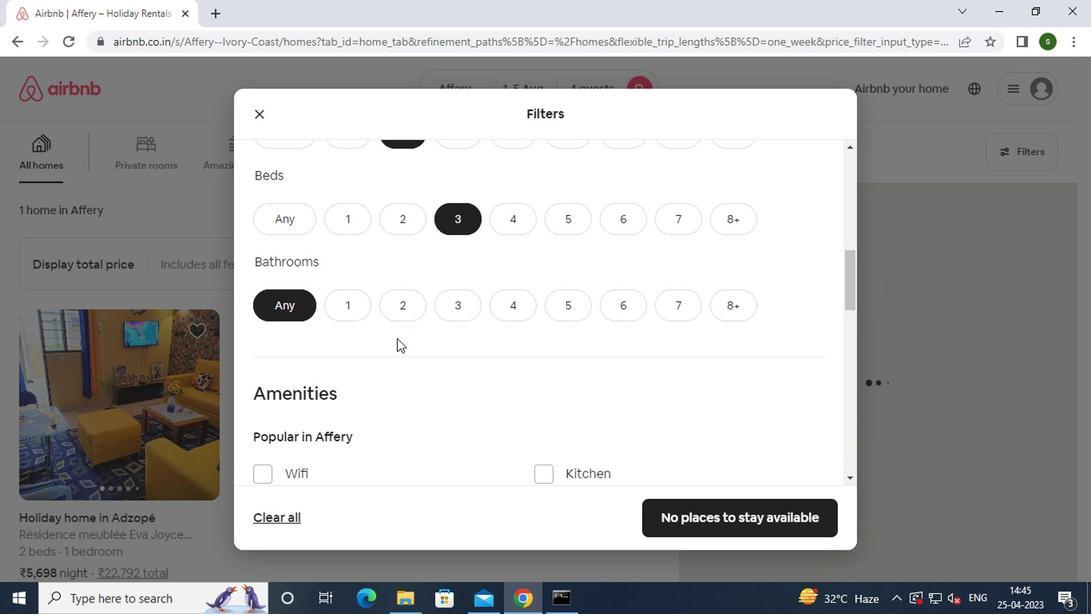 
Action: Mouse pressed left at (398, 294)
Screenshot: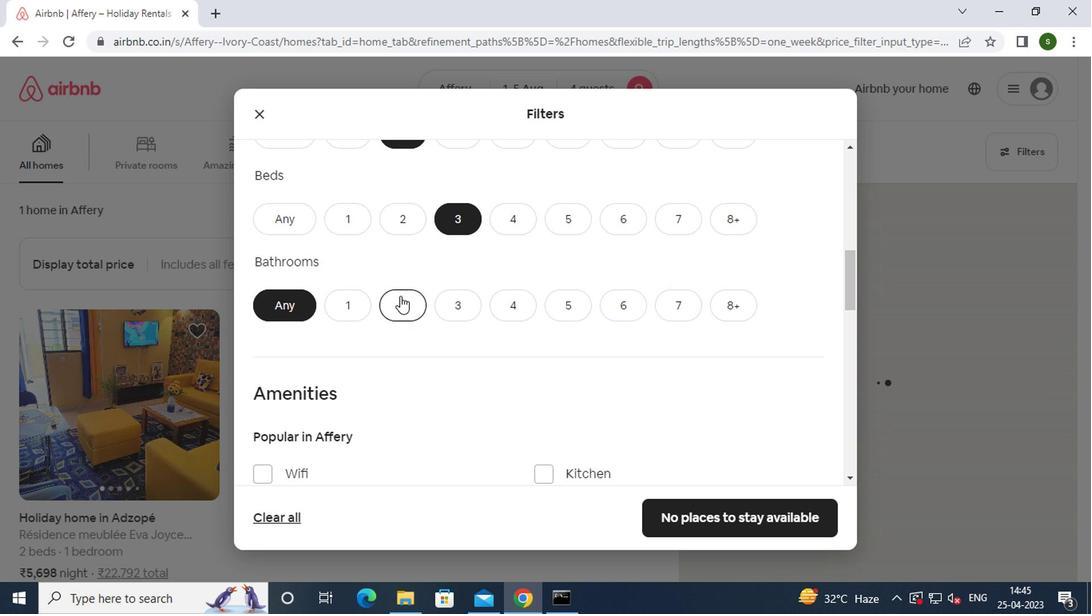 
Action: Mouse scrolled (398, 293) with delta (0, -1)
Screenshot: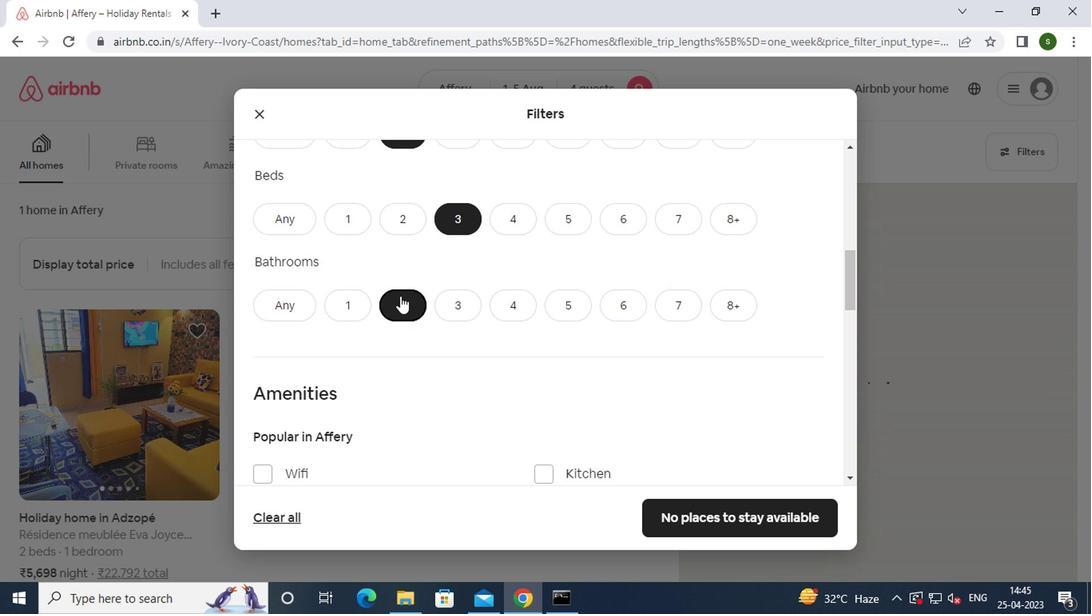 
Action: Mouse scrolled (398, 293) with delta (0, -1)
Screenshot: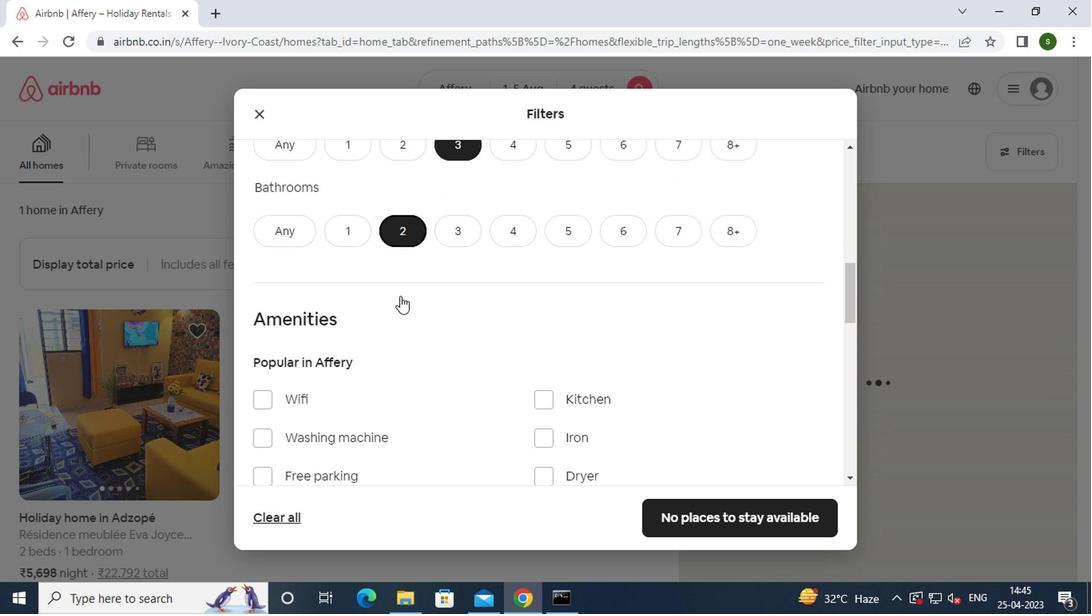 
Action: Mouse scrolled (398, 293) with delta (0, -1)
Screenshot: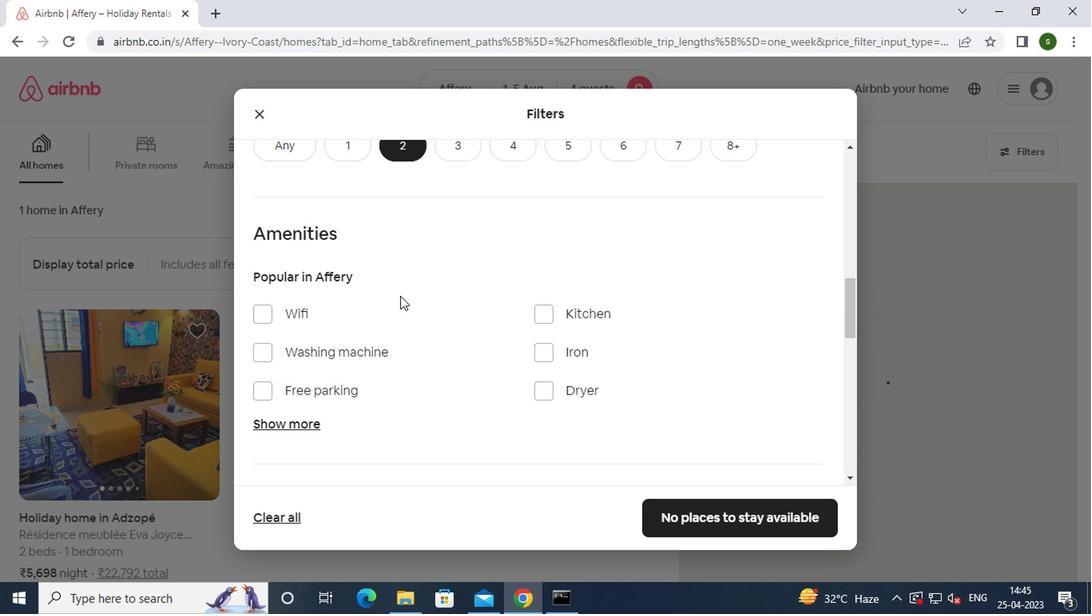 
Action: Mouse scrolled (398, 293) with delta (0, -1)
Screenshot: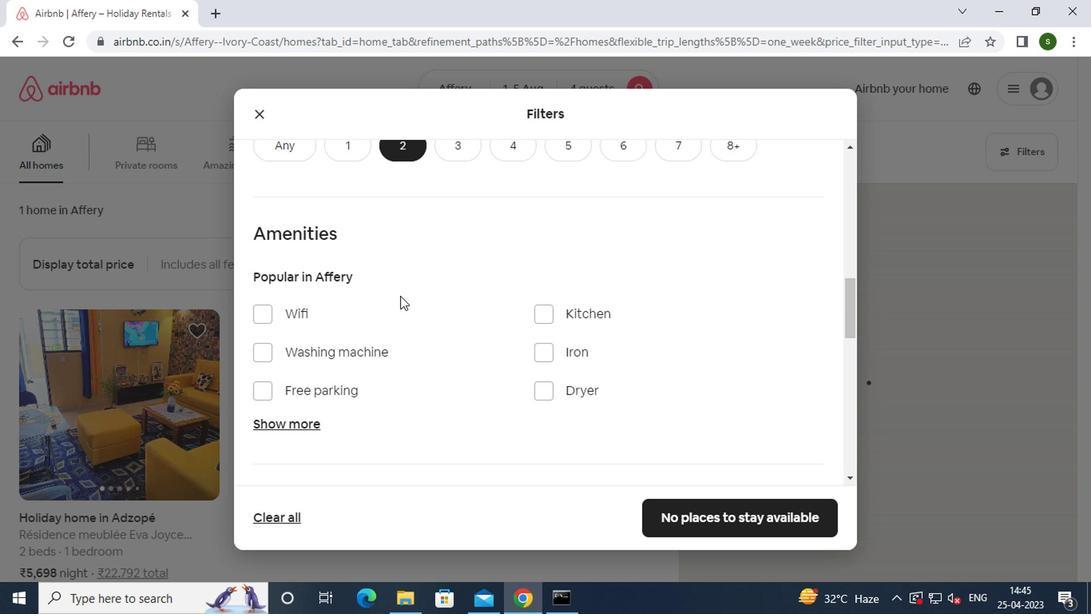 
Action: Mouse scrolled (398, 293) with delta (0, -1)
Screenshot: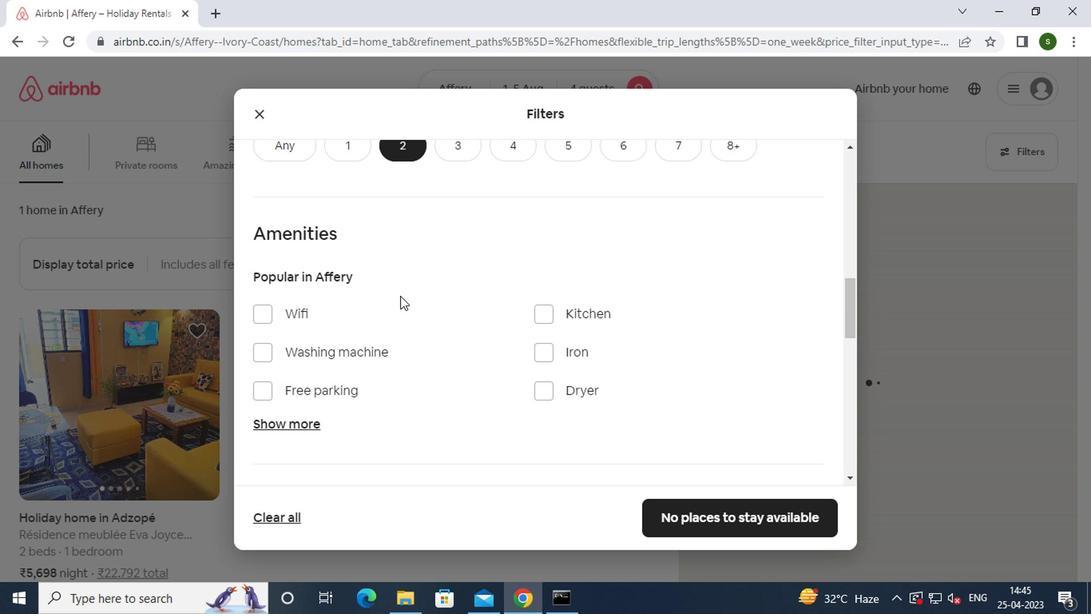 
Action: Mouse scrolled (398, 293) with delta (0, -1)
Screenshot: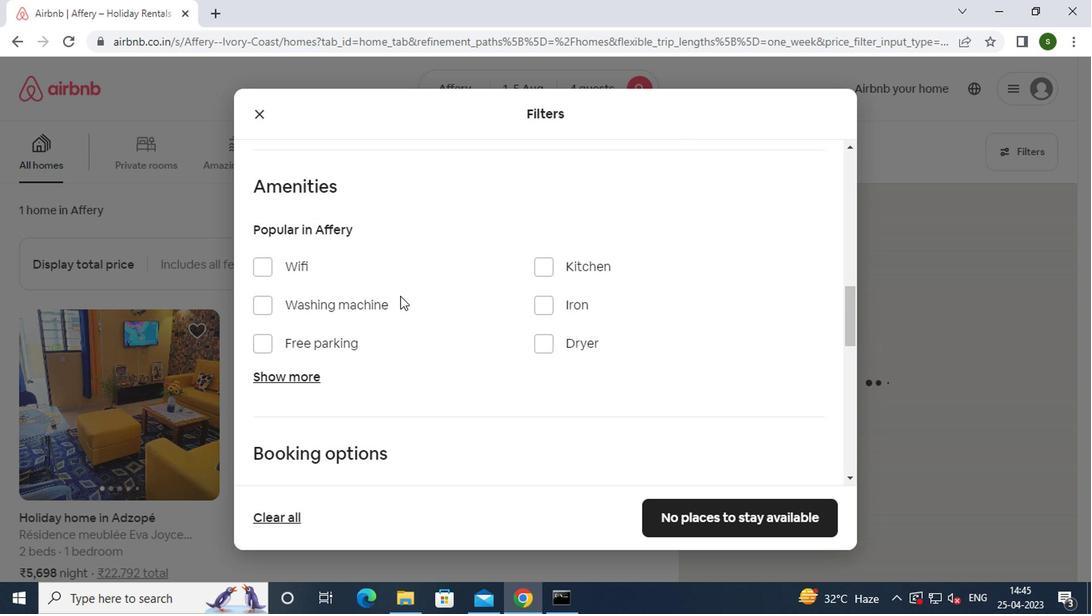 
Action: Mouse moved to (781, 290)
Screenshot: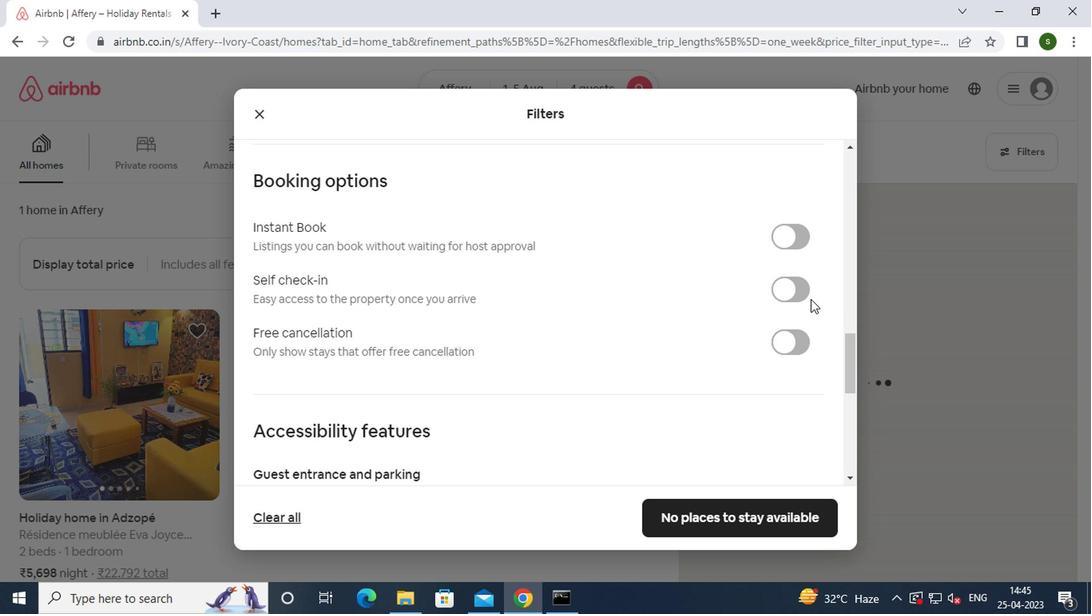
Action: Mouse pressed left at (781, 290)
Screenshot: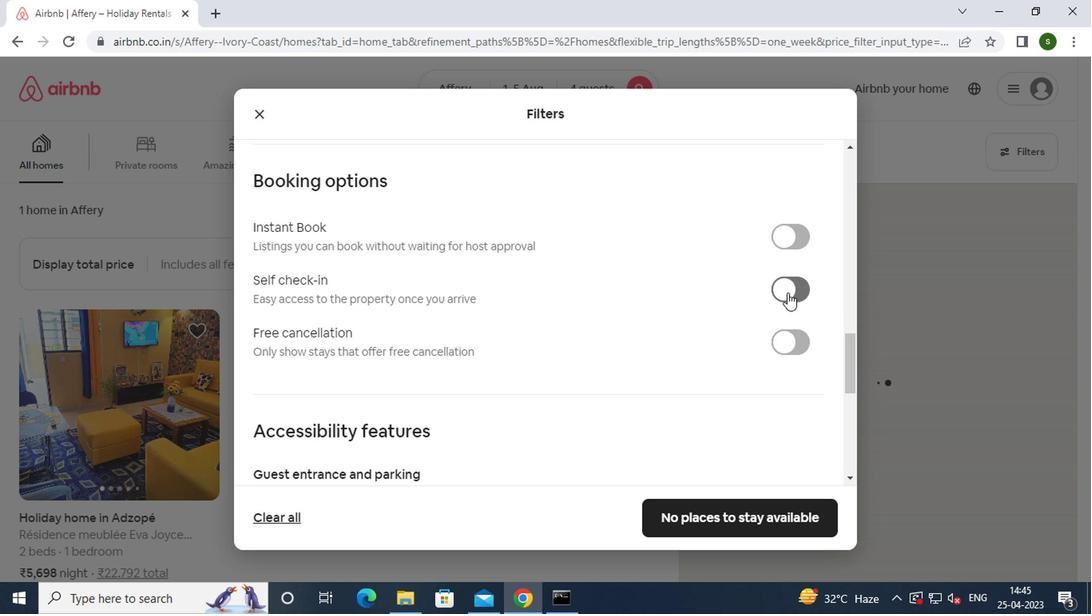 
Action: Mouse moved to (629, 329)
Screenshot: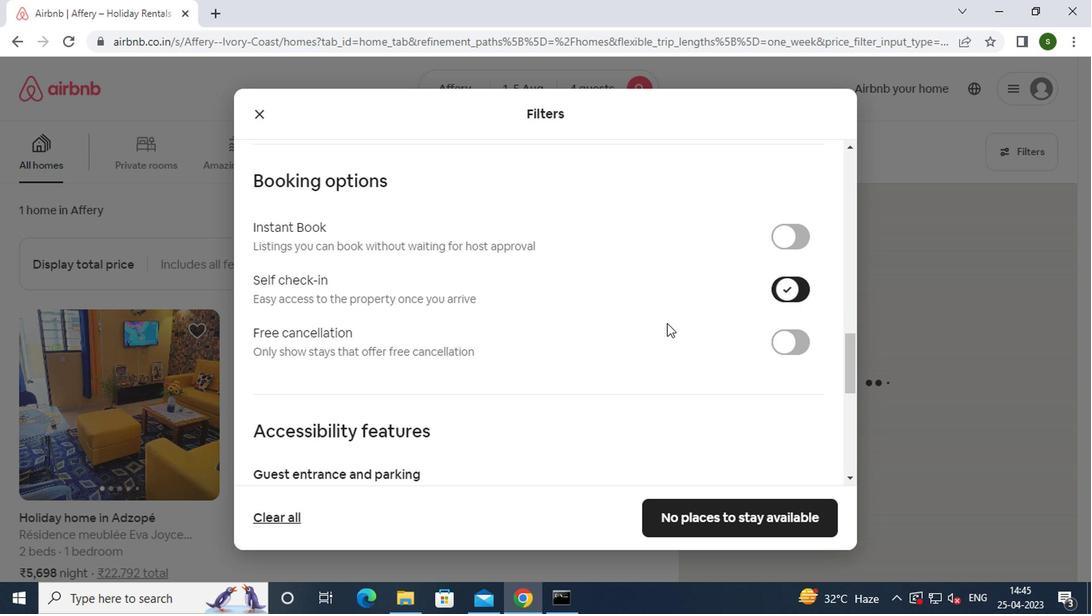 
Action: Mouse scrolled (629, 328) with delta (0, 0)
Screenshot: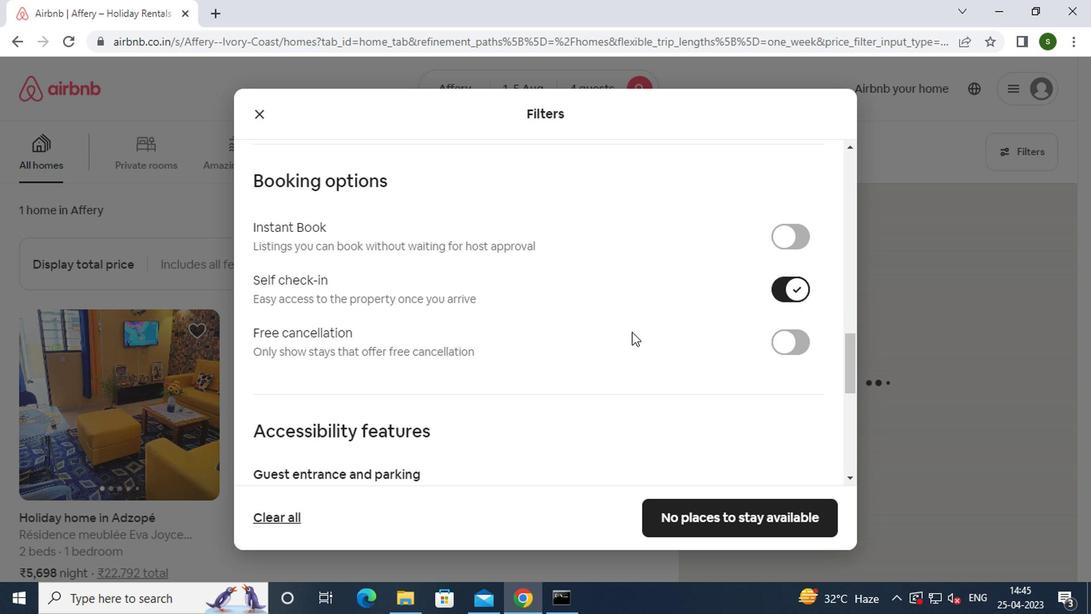
Action: Mouse scrolled (629, 328) with delta (0, 0)
Screenshot: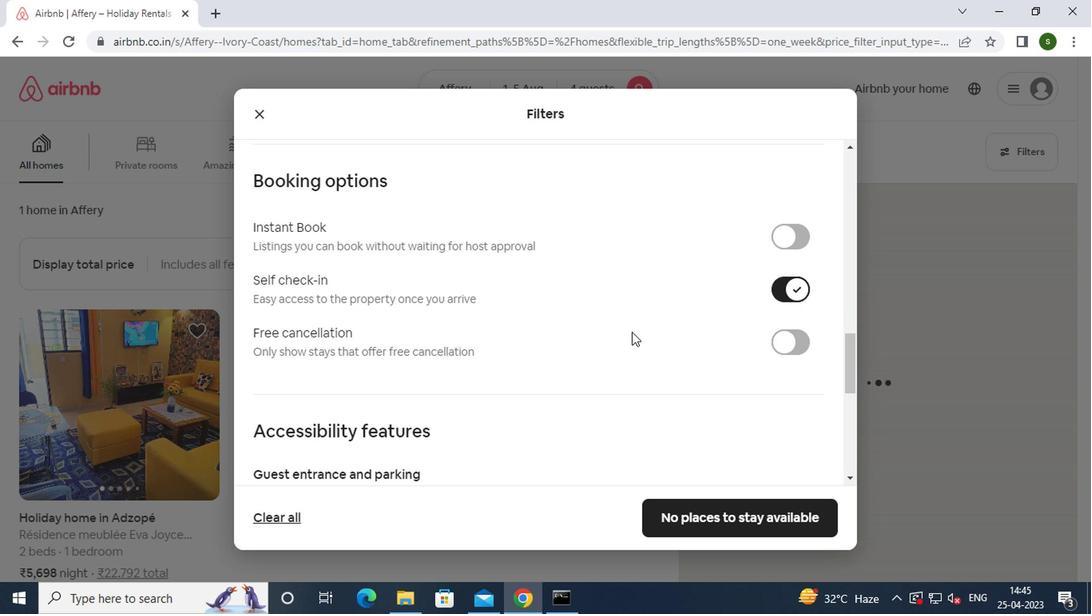 
Action: Mouse scrolled (629, 328) with delta (0, 0)
Screenshot: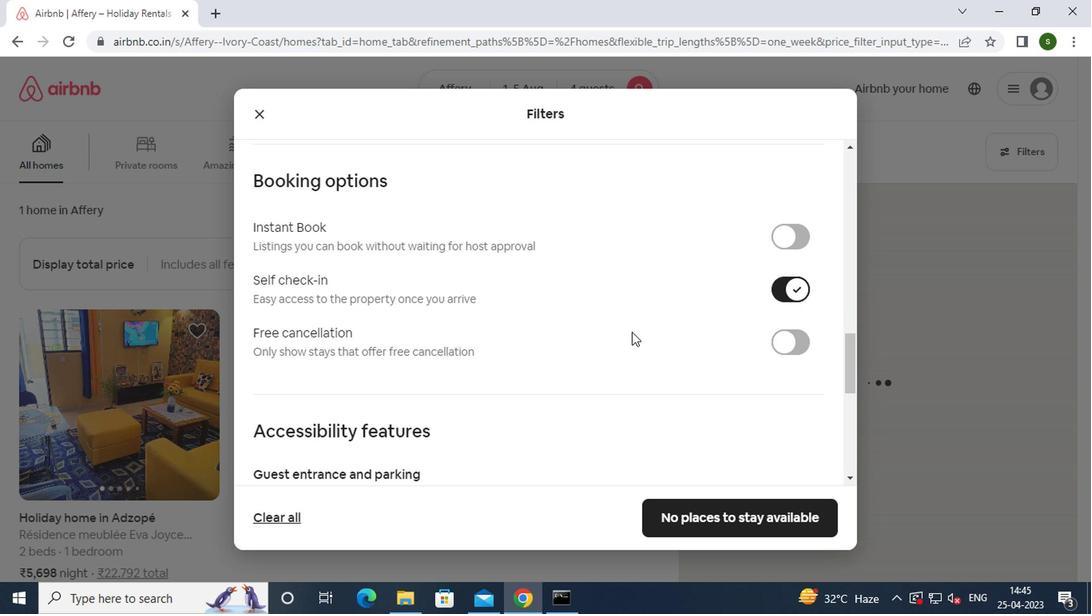 
Action: Mouse scrolled (629, 328) with delta (0, 0)
Screenshot: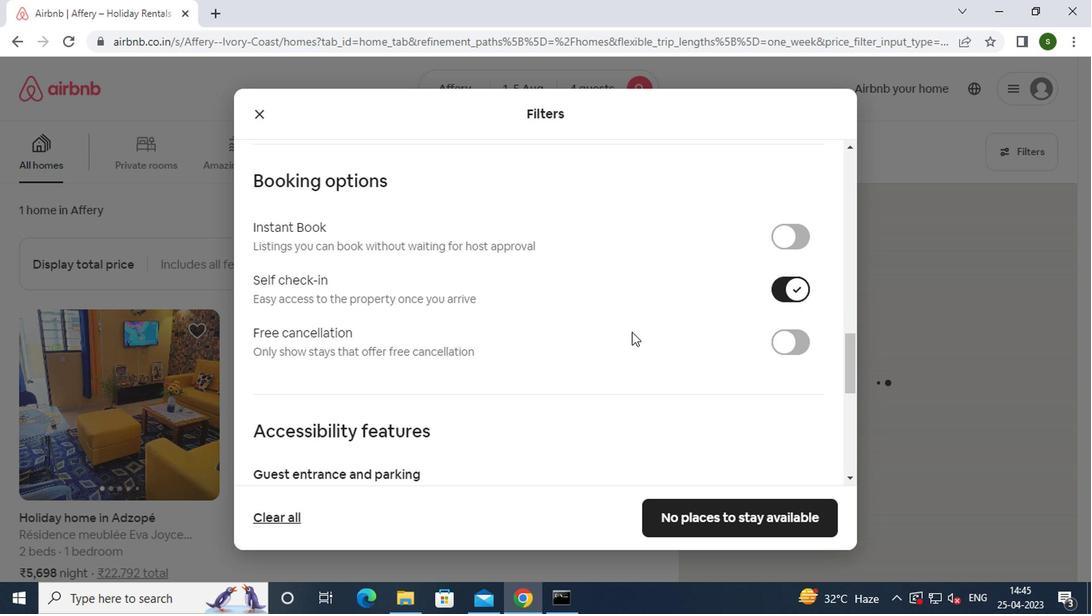 
Action: Mouse scrolled (629, 328) with delta (0, 0)
Screenshot: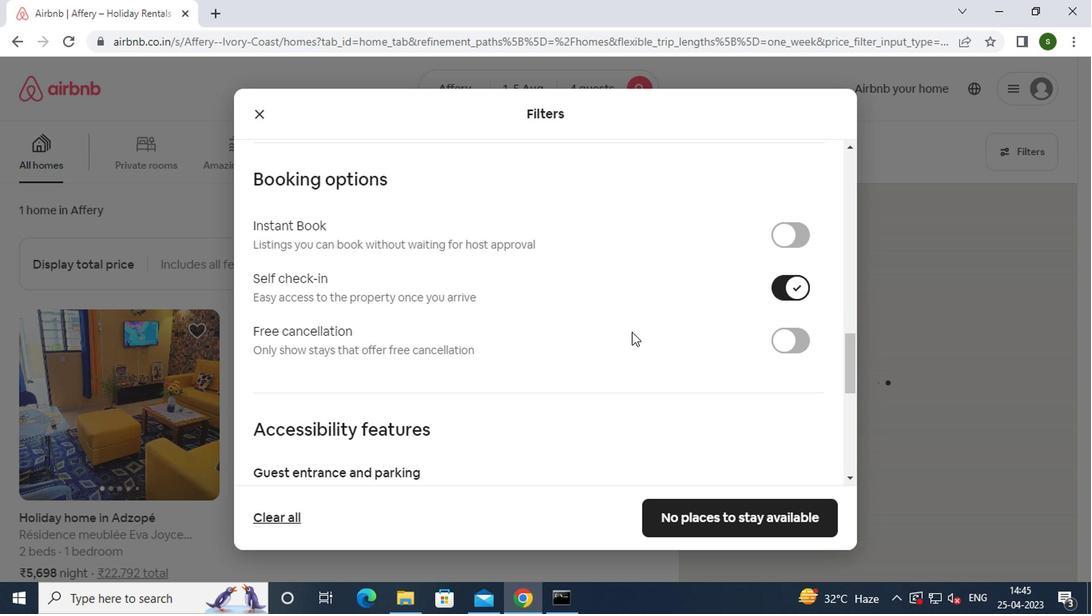 
Action: Mouse scrolled (629, 328) with delta (0, 0)
Screenshot: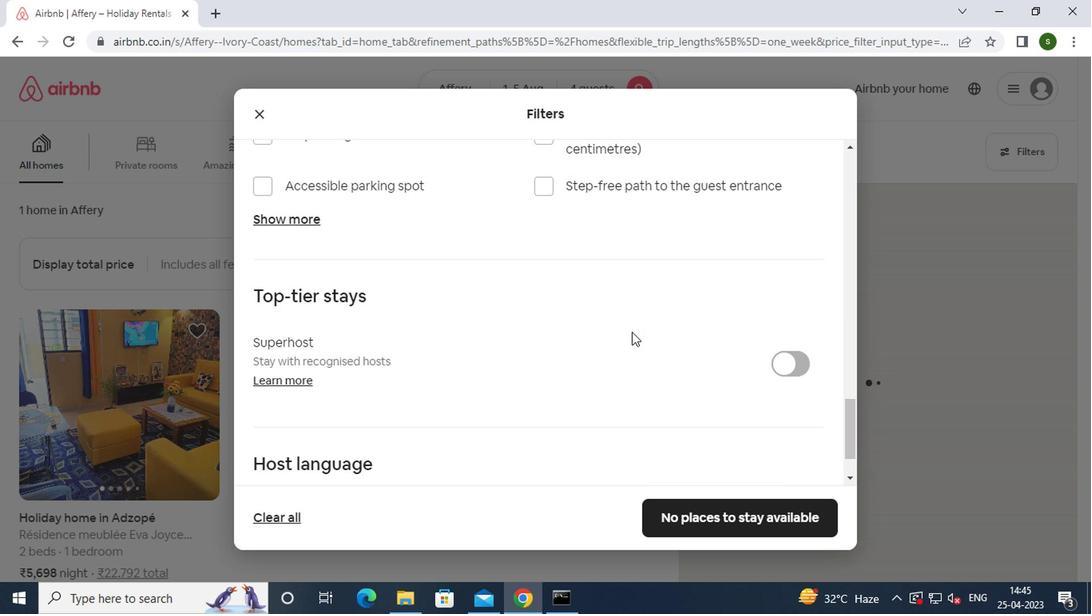 
Action: Mouse scrolled (629, 328) with delta (0, 0)
Screenshot: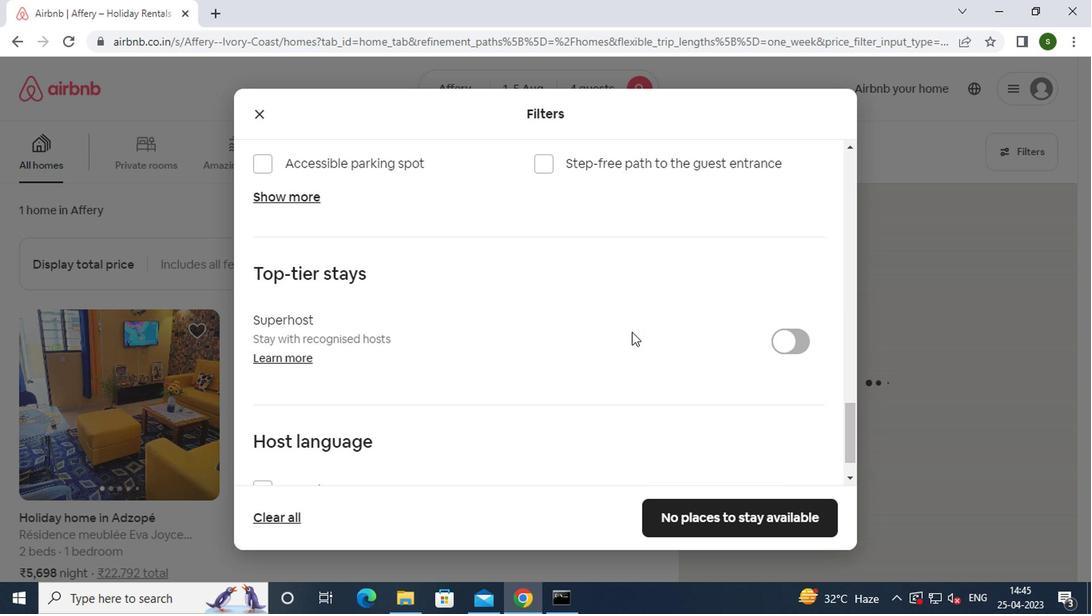 
Action: Mouse scrolled (629, 328) with delta (0, 0)
Screenshot: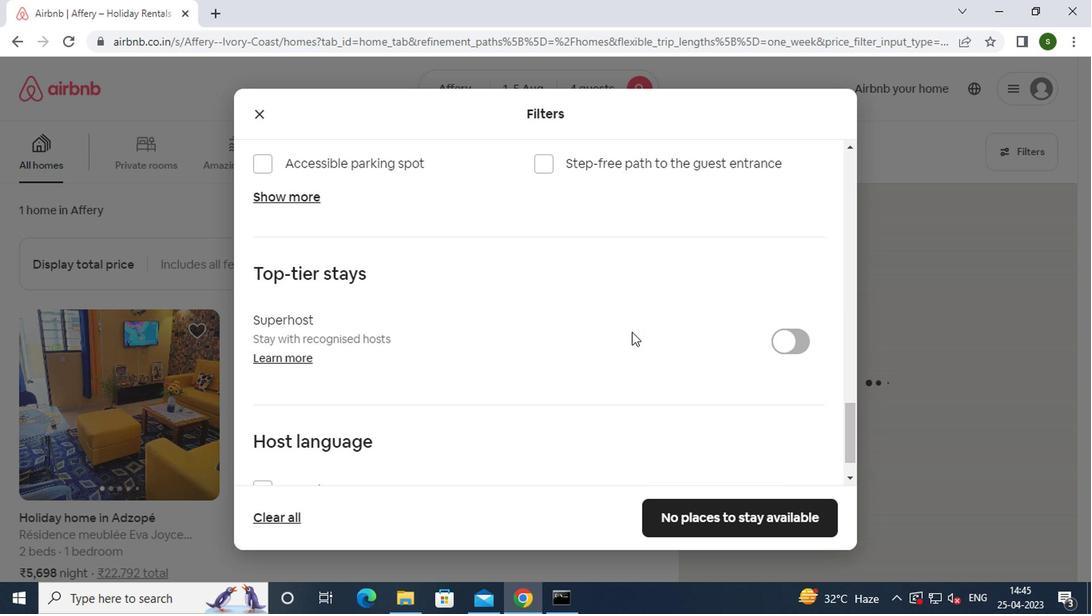 
Action: Mouse scrolled (629, 328) with delta (0, 0)
Screenshot: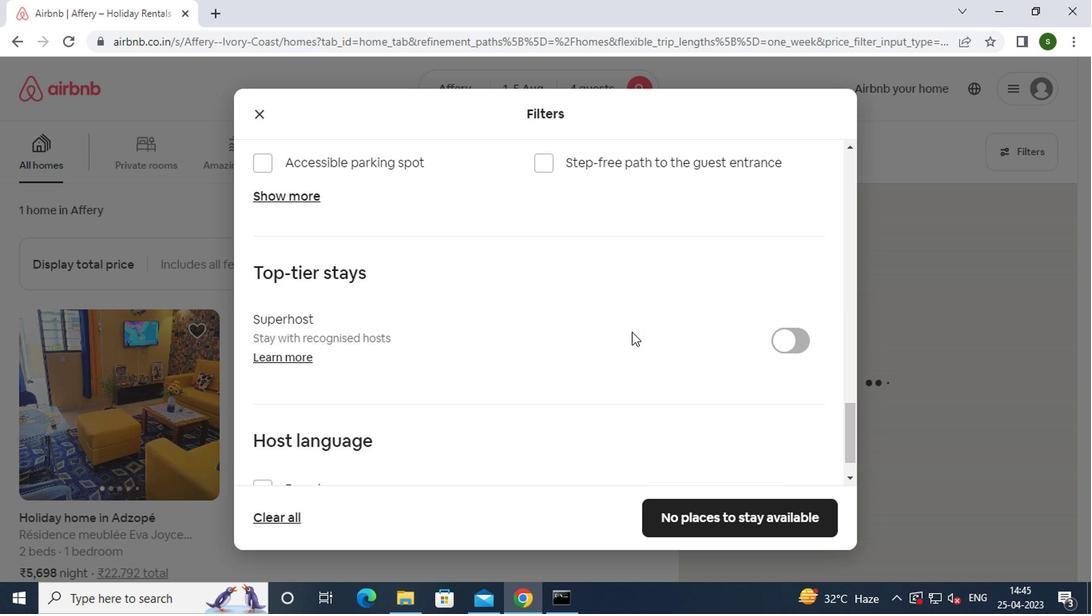 
Action: Mouse moved to (786, 514)
Screenshot: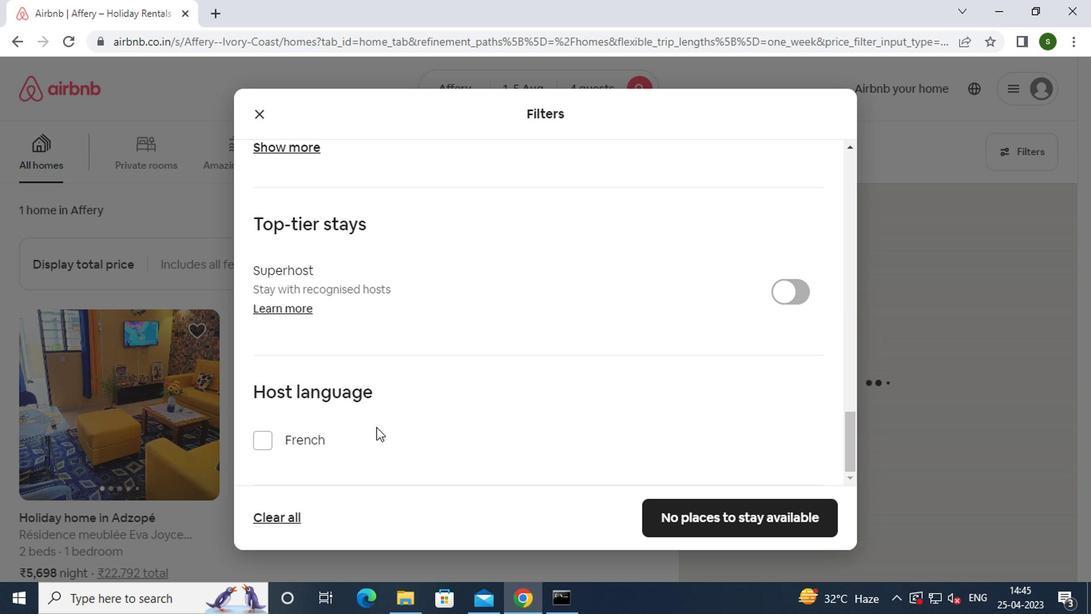
Action: Mouse pressed left at (786, 514)
Screenshot: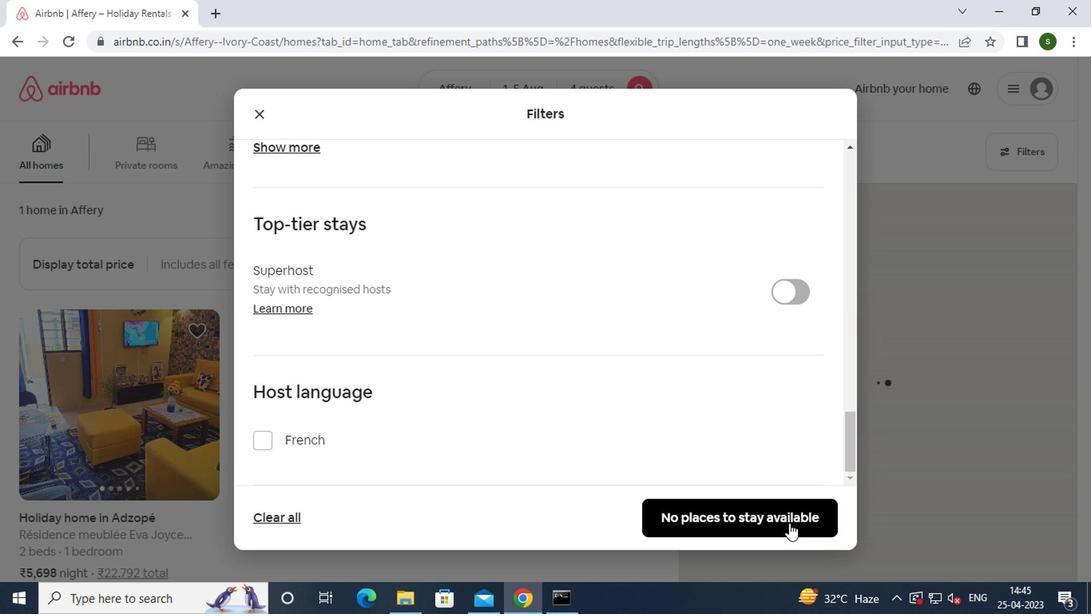 
Action: Mouse moved to (457, 299)
Screenshot: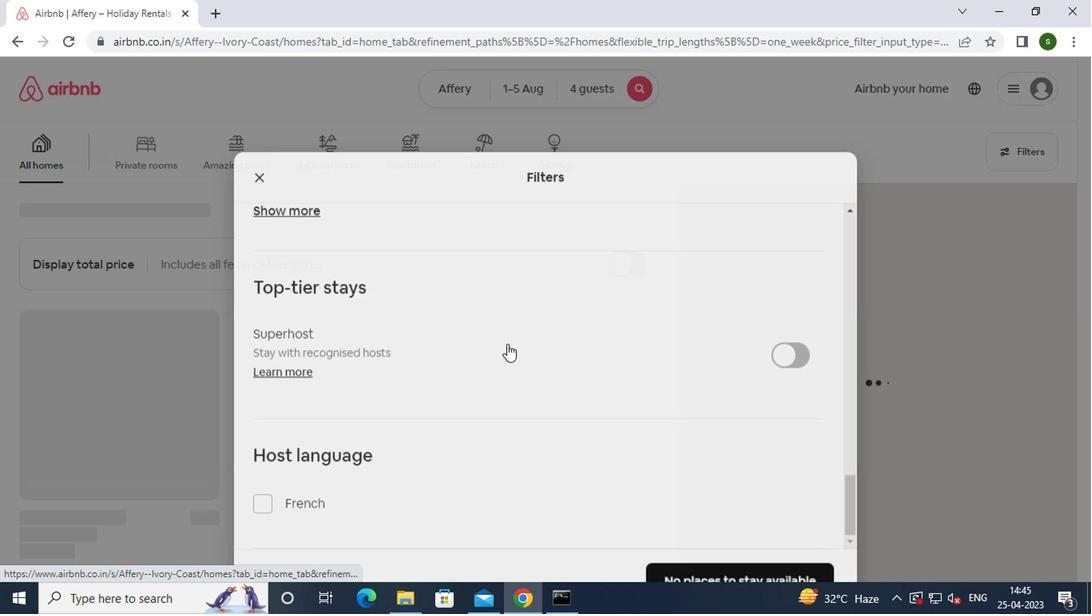 
